 Task: Look for space in Vesoul, France from 12th August, 2023 to 16th August, 2023 for 8 adults in price range Rs.10000 to Rs.16000. Place can be private room with 8 bedrooms having 8 beds and 8 bathrooms. Property type can be house, flat, guest house, hotel. Amenities needed are: wifi, TV, free parkinig on premises, gym, breakfast. Booking option can be shelf check-in. Required host language is English.
Action: Mouse moved to (403, 83)
Screenshot: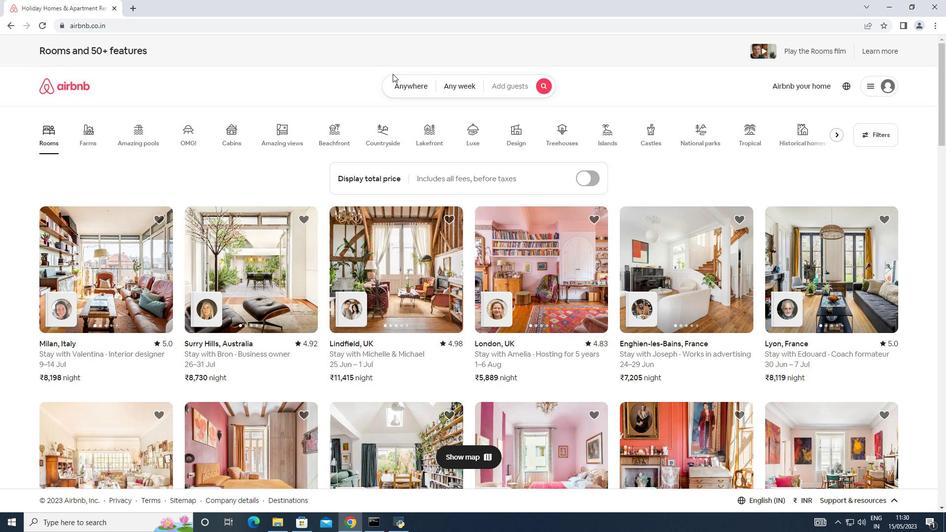 
Action: Mouse pressed left at (403, 83)
Screenshot: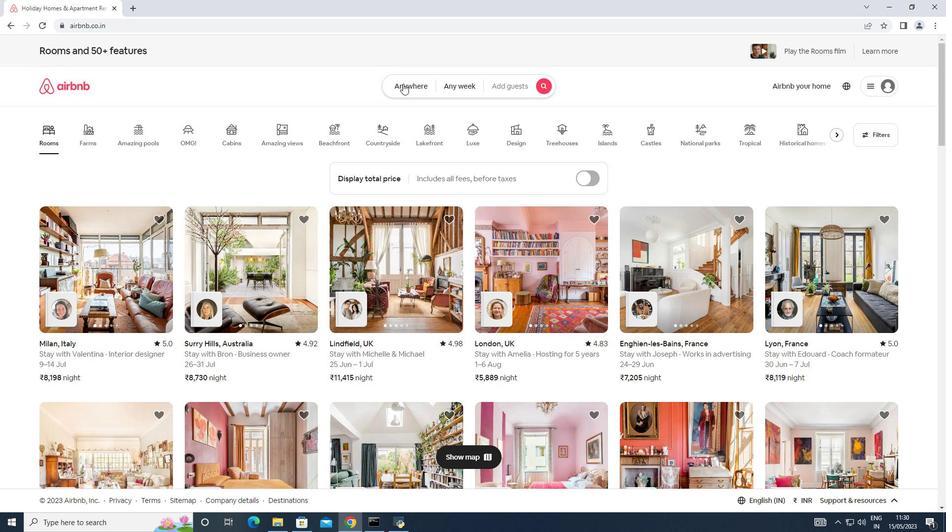 
Action: Mouse moved to (279, 126)
Screenshot: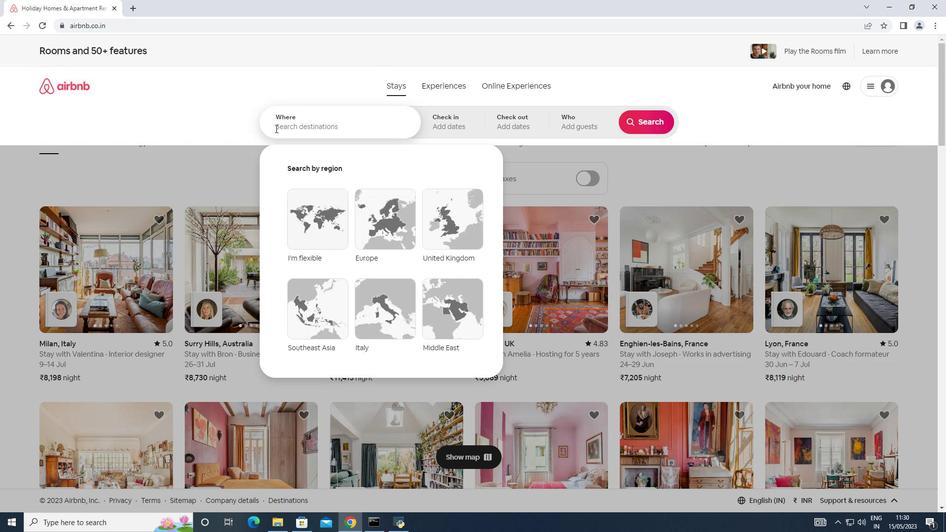 
Action: Mouse pressed left at (279, 126)
Screenshot: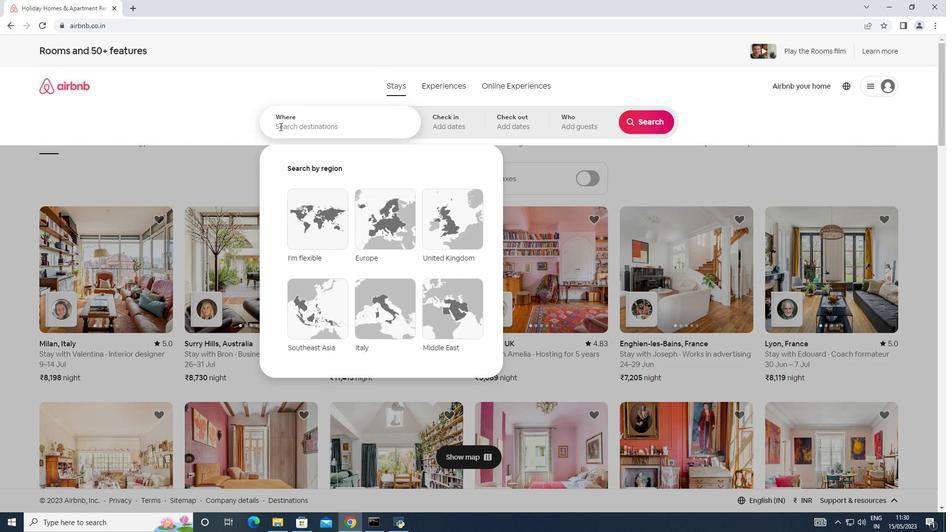 
Action: Mouse moved to (280, 126)
Screenshot: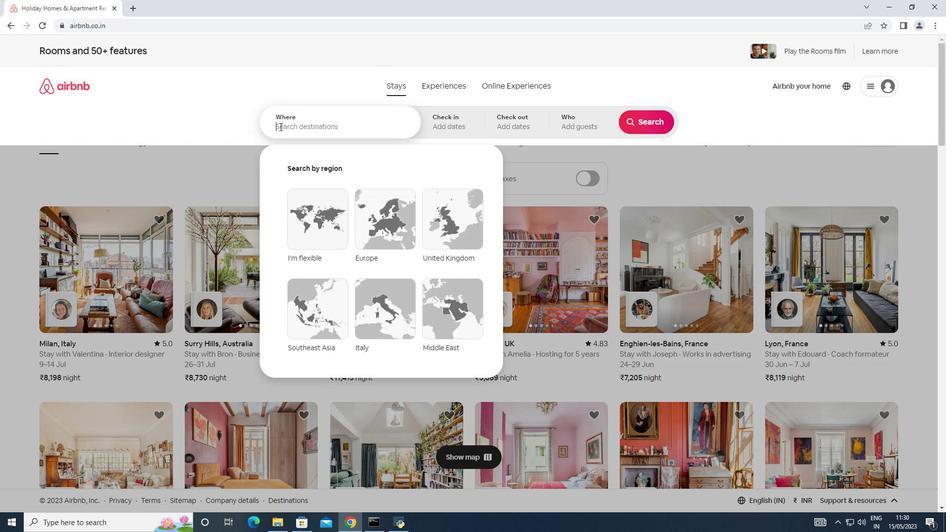
Action: Key pressed <Key.shift>Vesoul,<Key.shift>France
Screenshot: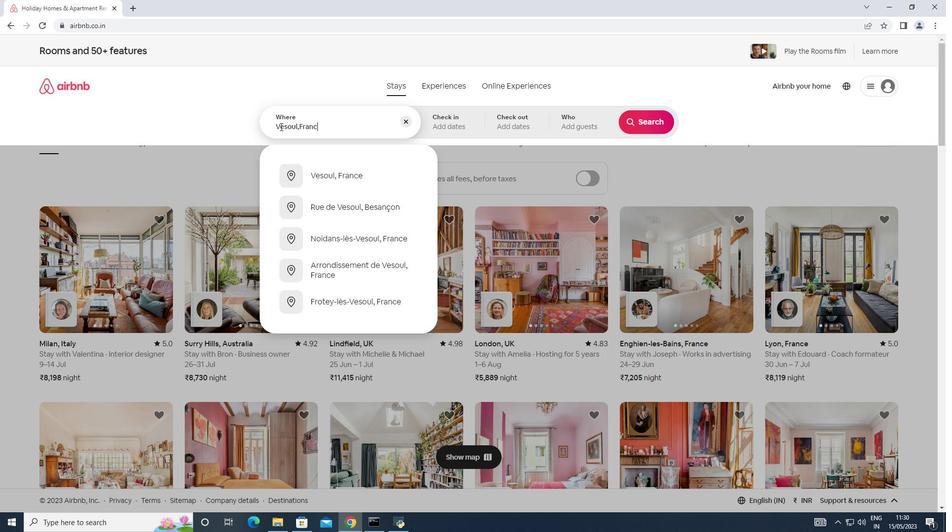 
Action: Mouse moved to (442, 117)
Screenshot: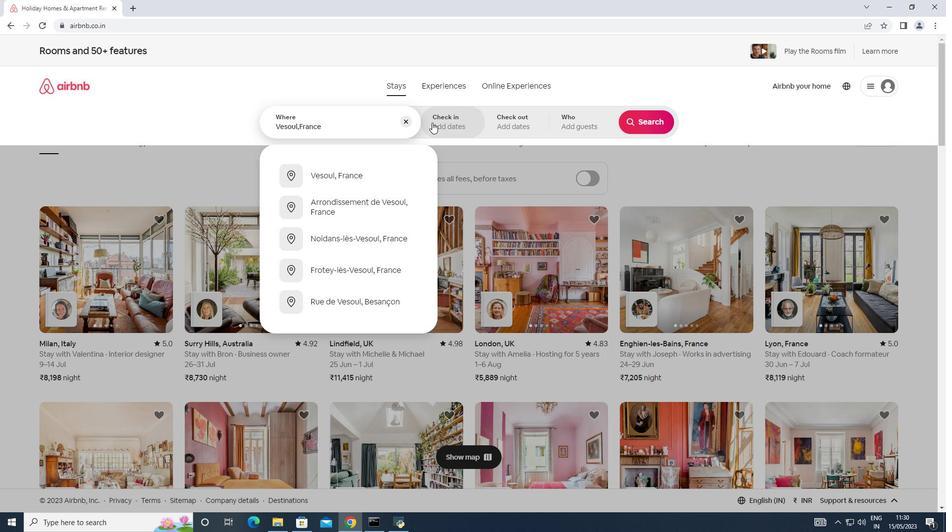 
Action: Mouse pressed left at (442, 117)
Screenshot: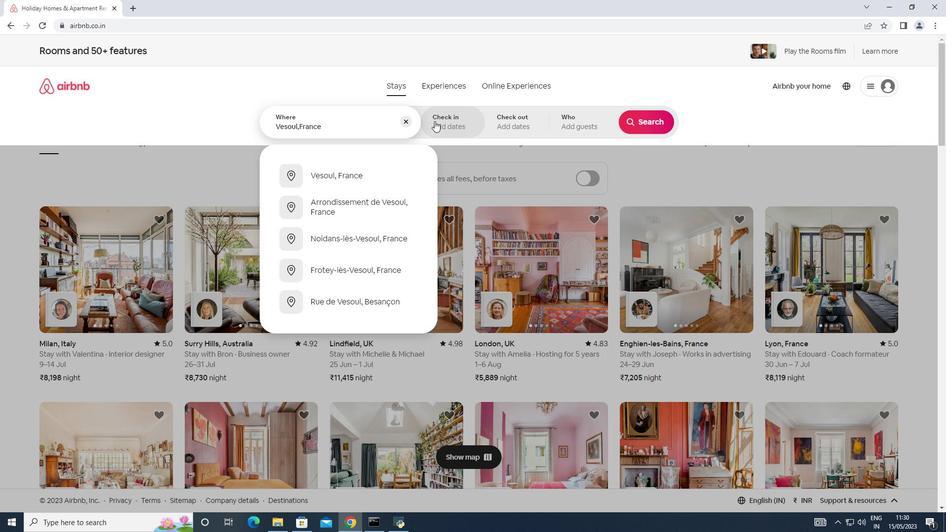 
Action: Mouse moved to (637, 199)
Screenshot: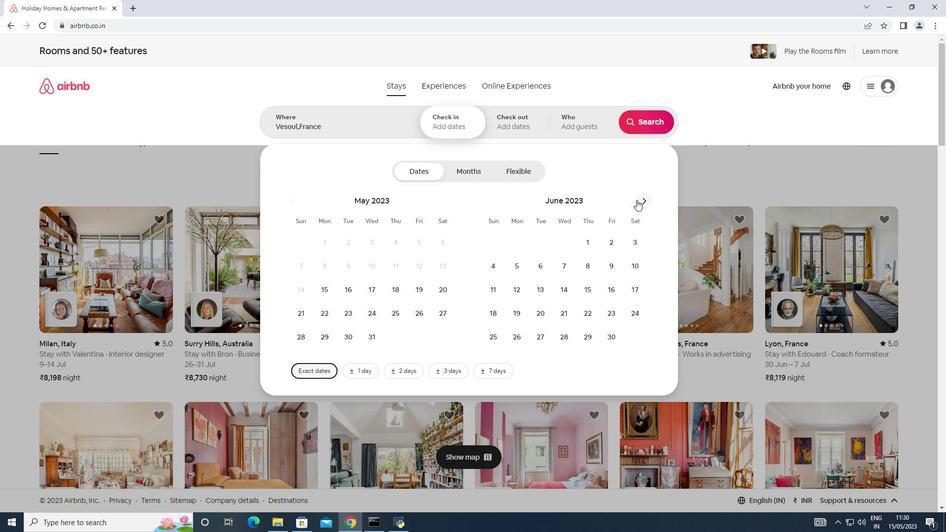 
Action: Mouse pressed left at (637, 199)
Screenshot: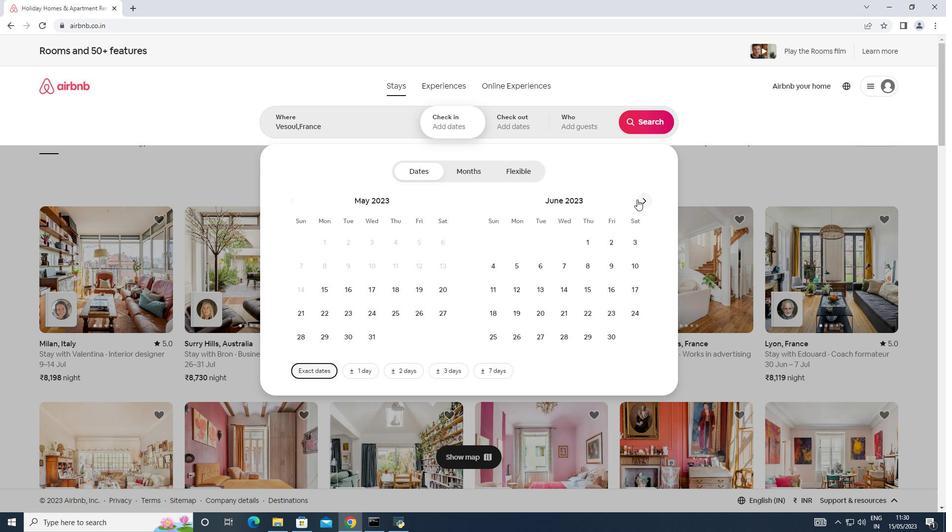 
Action: Mouse pressed left at (637, 199)
Screenshot: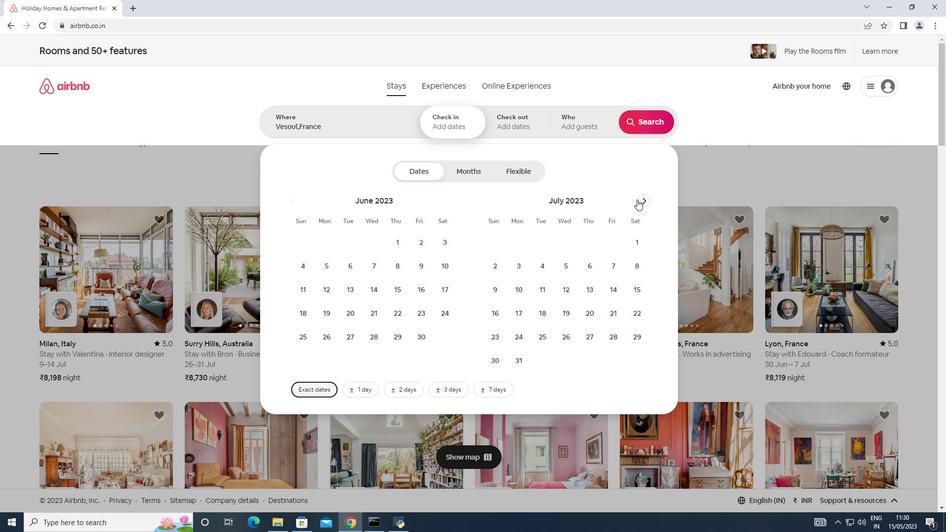 
Action: Mouse moved to (626, 261)
Screenshot: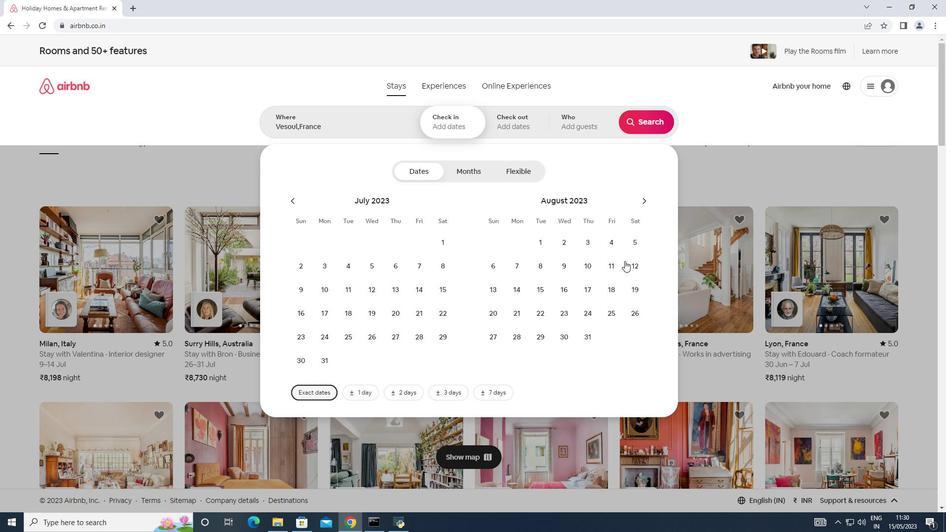 
Action: Mouse pressed left at (626, 261)
Screenshot: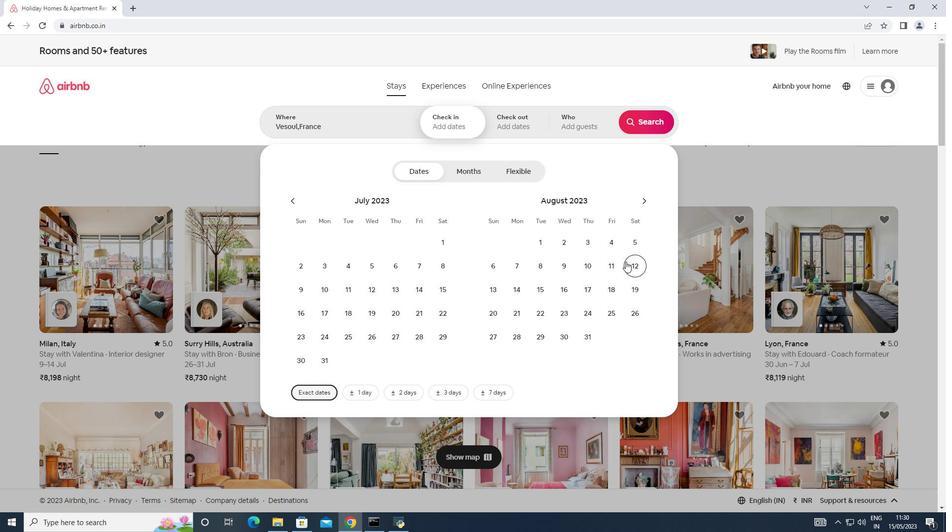 
Action: Mouse moved to (573, 285)
Screenshot: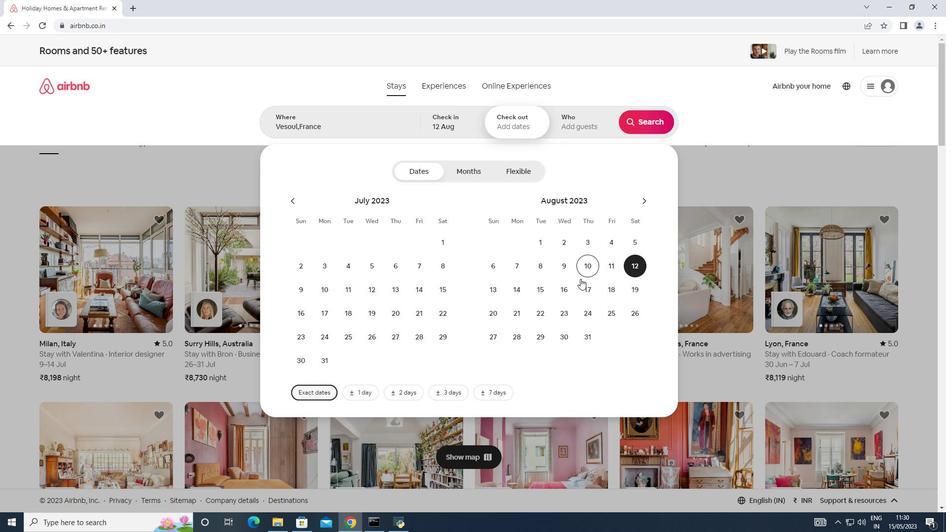 
Action: Mouse pressed left at (573, 285)
Screenshot: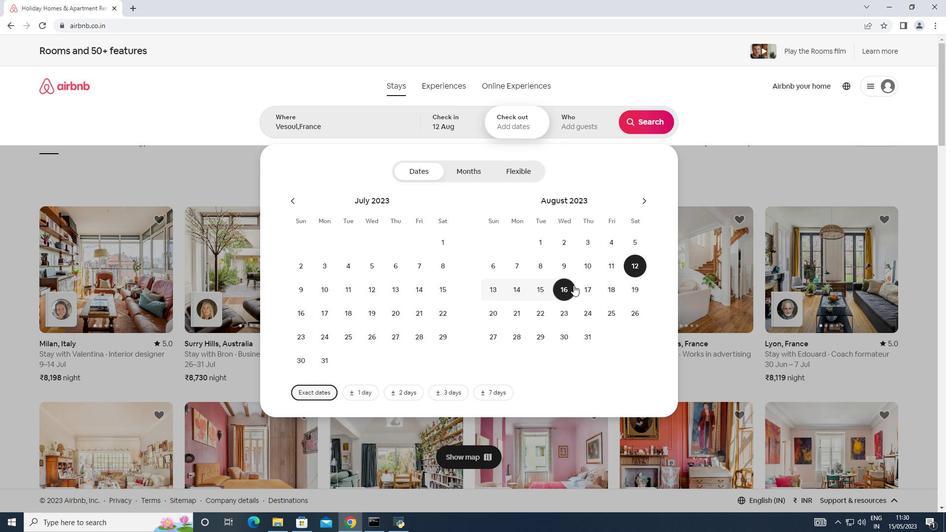 
Action: Mouse moved to (585, 128)
Screenshot: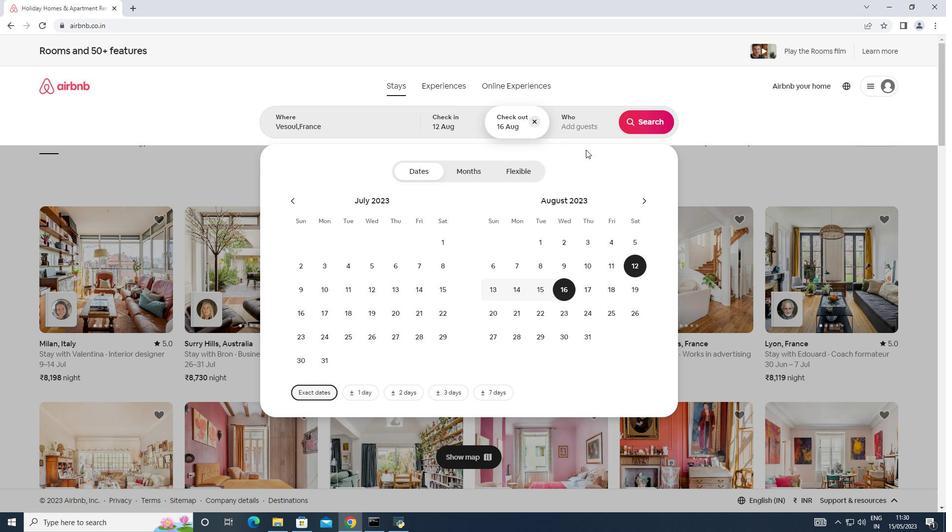 
Action: Mouse pressed left at (585, 128)
Screenshot: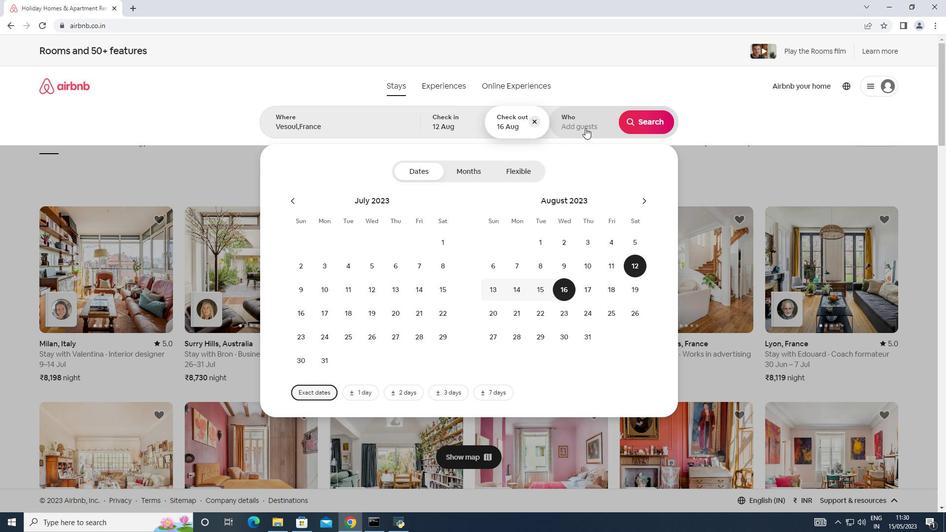 
Action: Mouse moved to (646, 173)
Screenshot: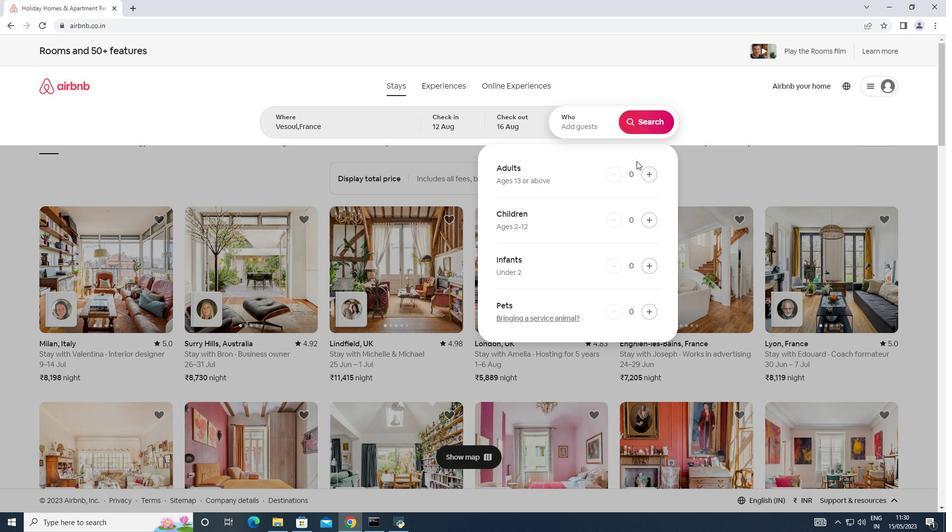 
Action: Mouse pressed left at (646, 173)
Screenshot: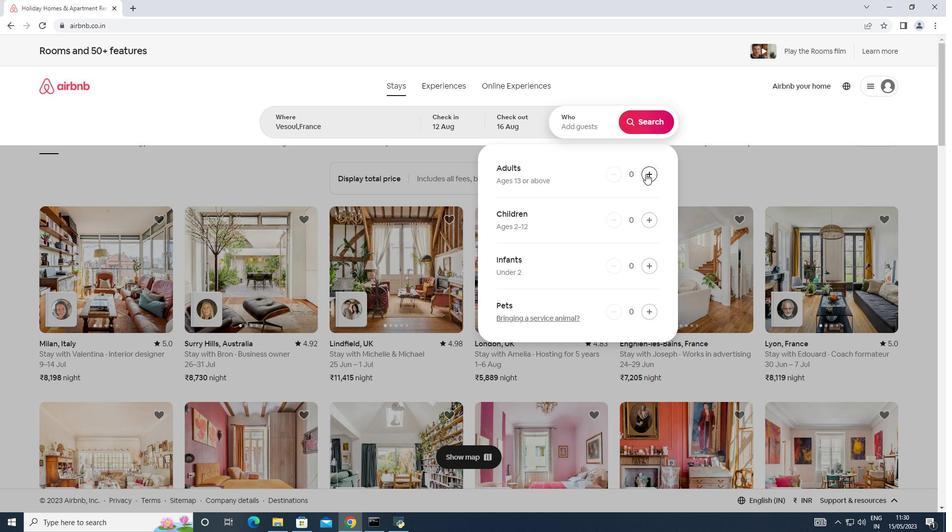 
Action: Mouse pressed left at (646, 173)
Screenshot: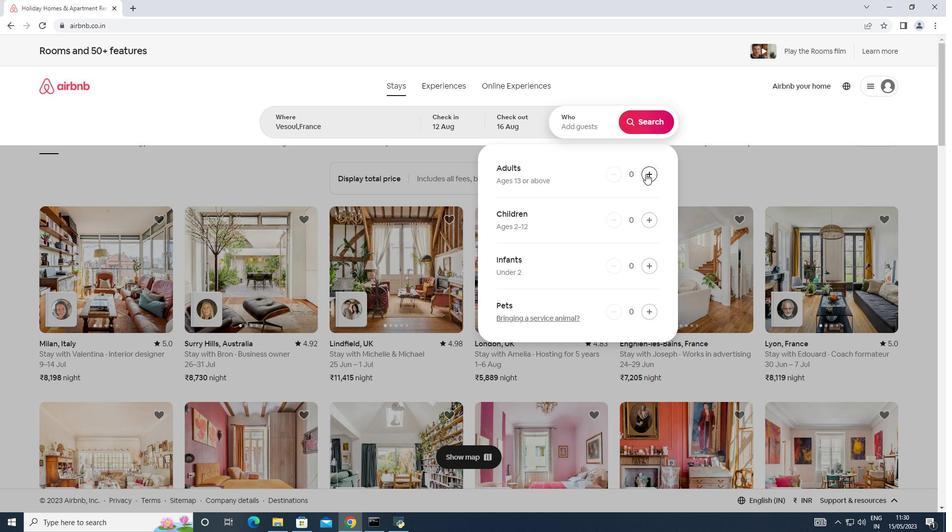 
Action: Mouse pressed left at (646, 173)
Screenshot: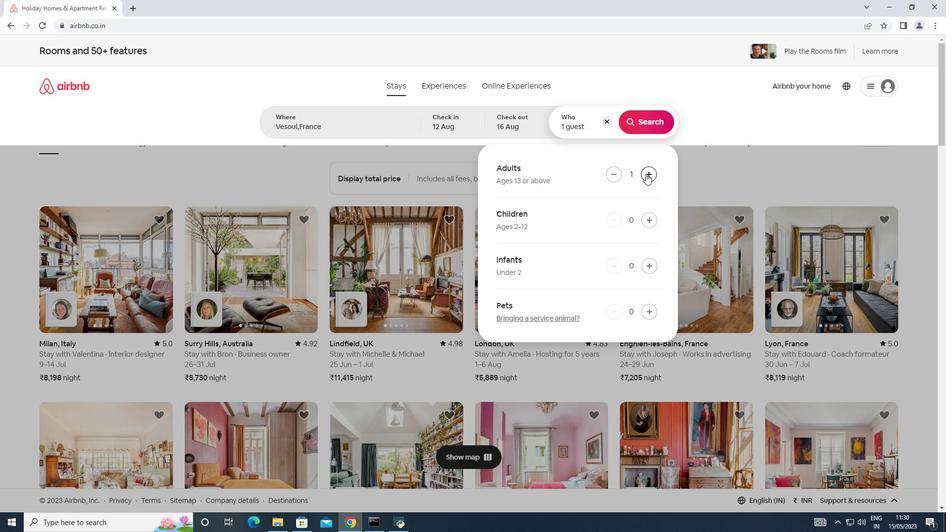 
Action: Mouse pressed left at (646, 173)
Screenshot: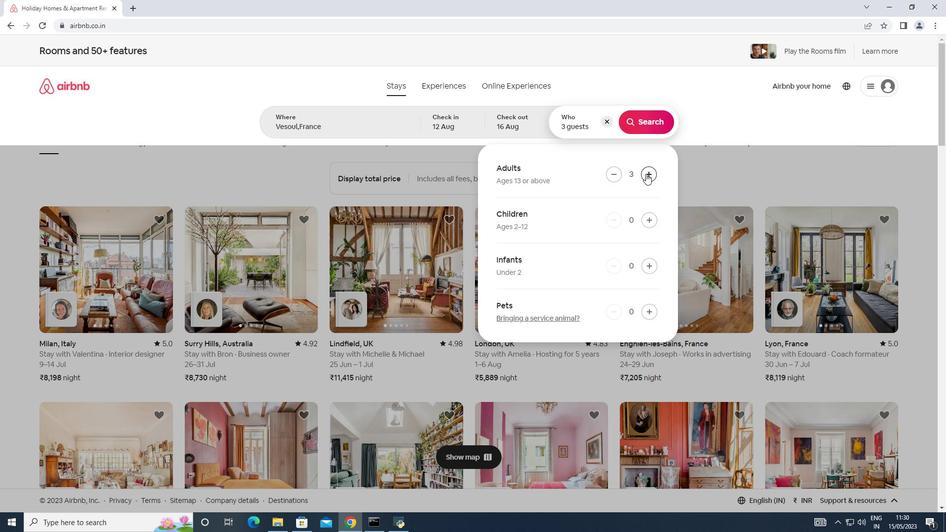 
Action: Mouse pressed left at (646, 173)
Screenshot: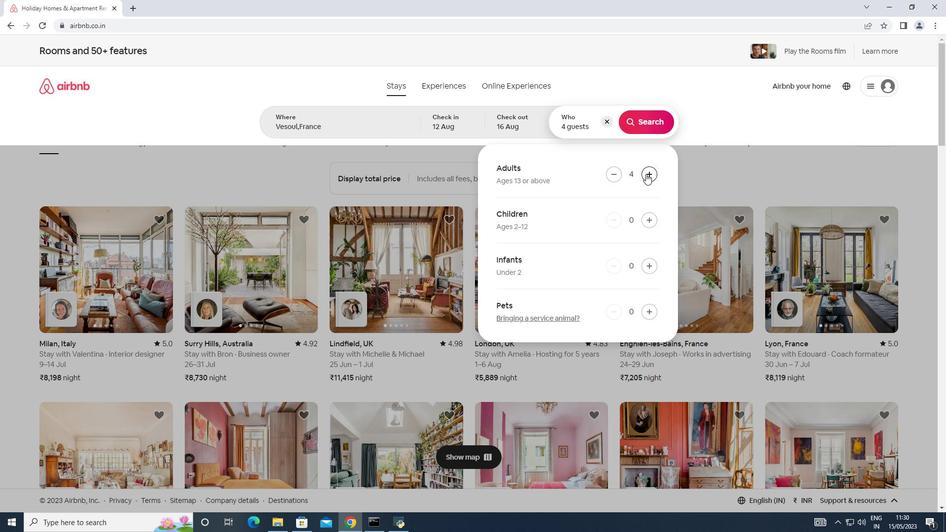 
Action: Mouse pressed left at (646, 173)
Screenshot: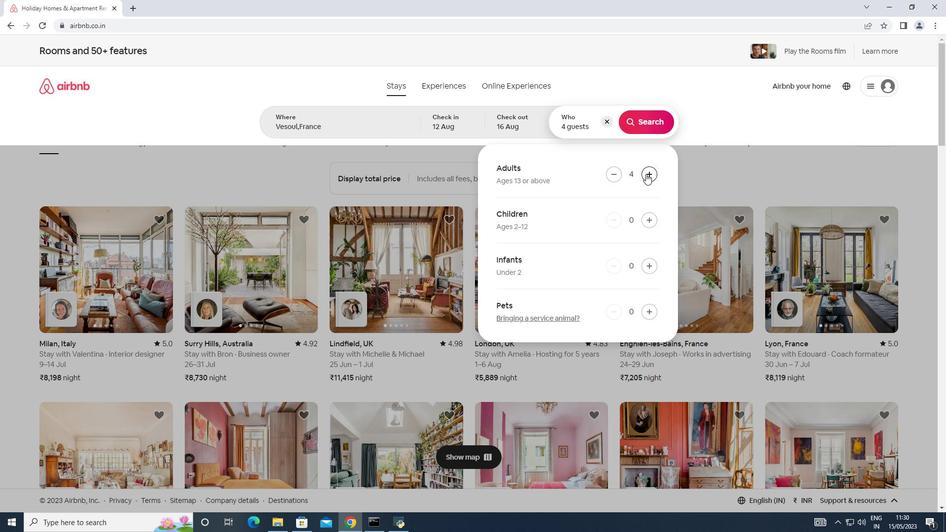 
Action: Mouse pressed left at (646, 173)
Screenshot: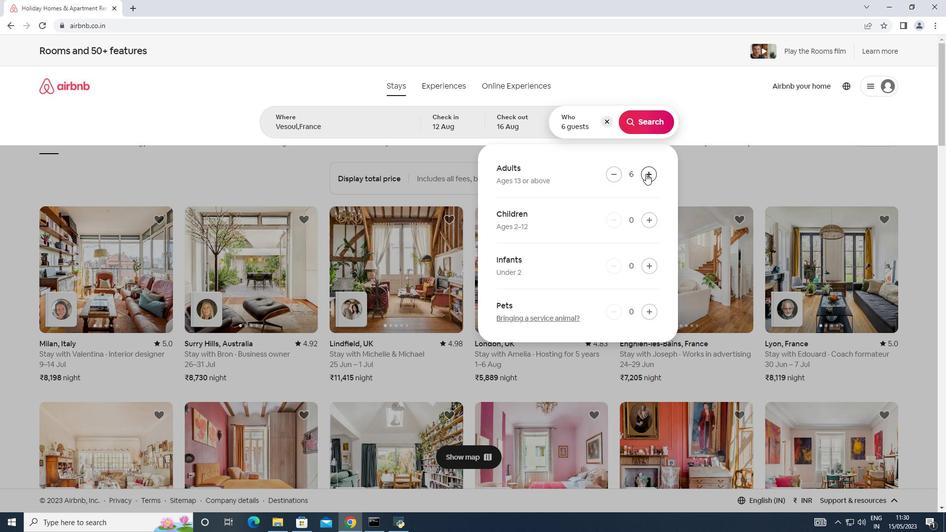 
Action: Mouse pressed left at (646, 173)
Screenshot: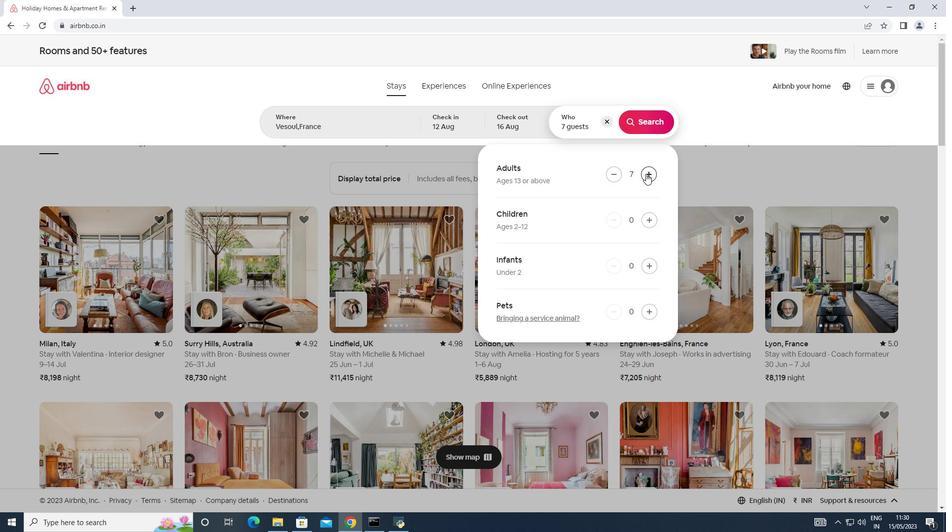 
Action: Mouse moved to (641, 124)
Screenshot: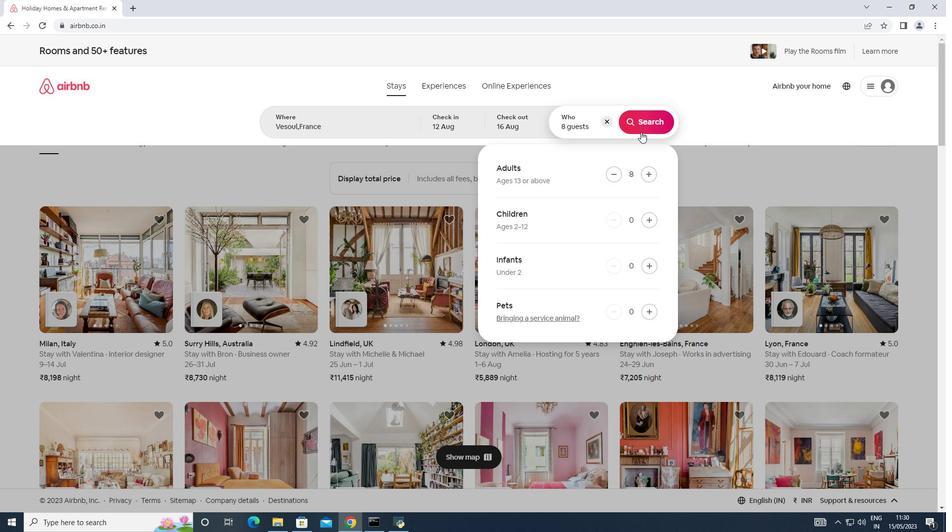 
Action: Mouse pressed left at (641, 124)
Screenshot: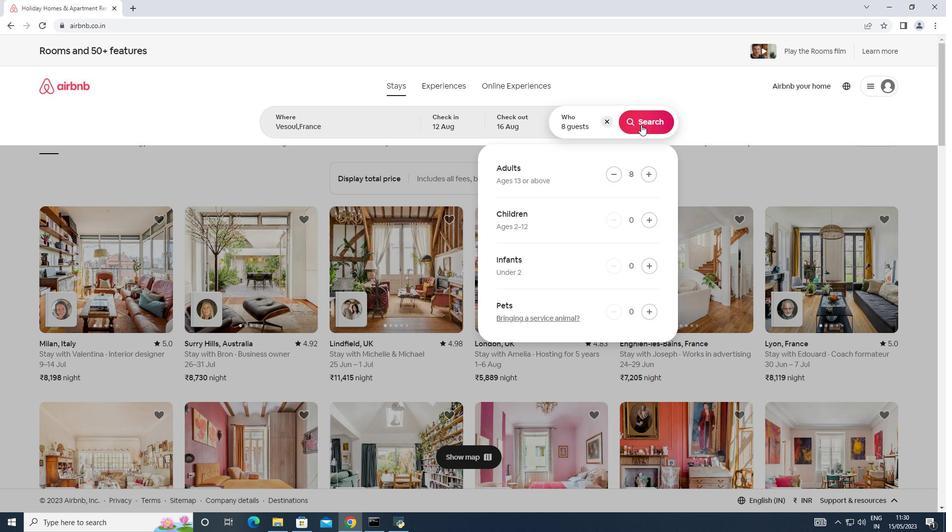 
Action: Mouse moved to (904, 101)
Screenshot: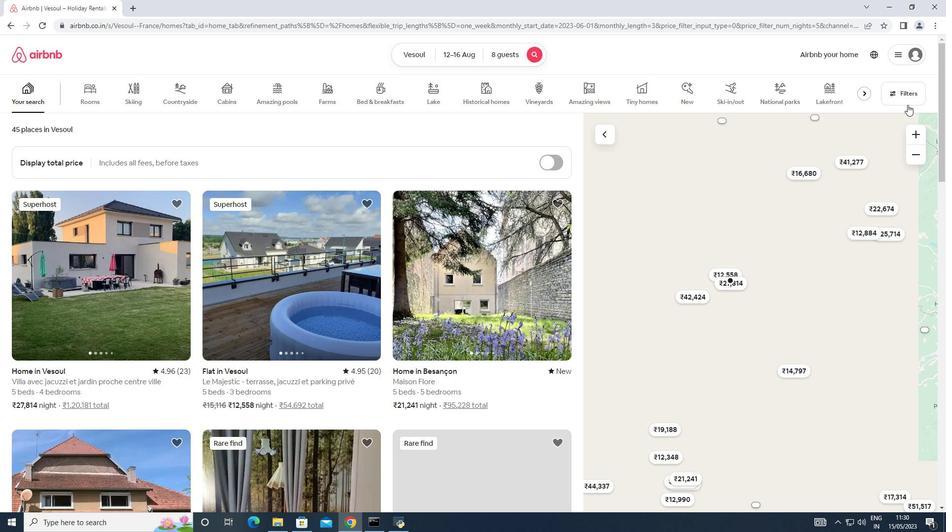 
Action: Mouse pressed left at (904, 101)
Screenshot: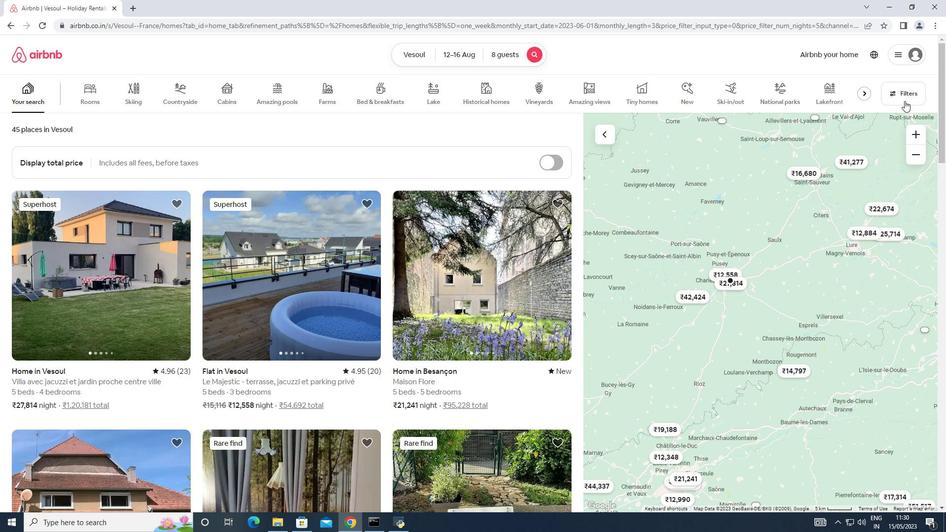 
Action: Mouse moved to (345, 337)
Screenshot: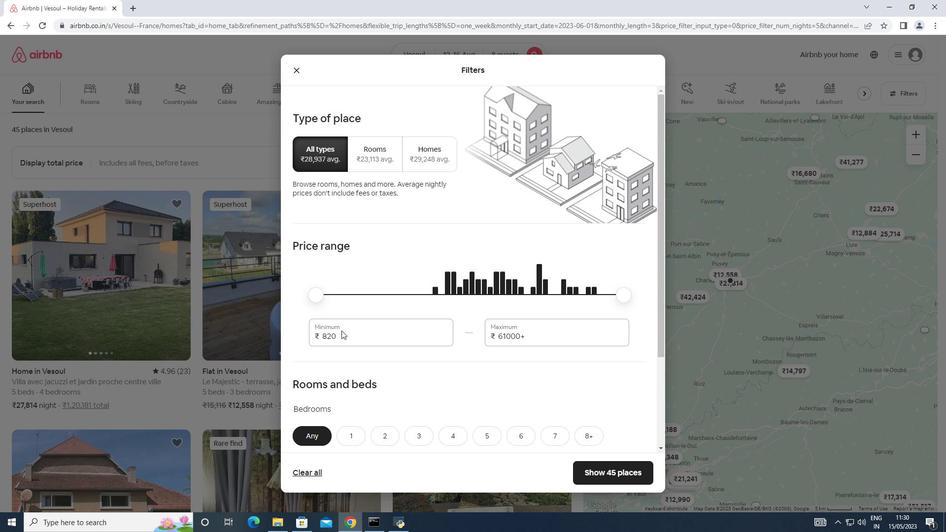 
Action: Mouse pressed left at (345, 337)
Screenshot: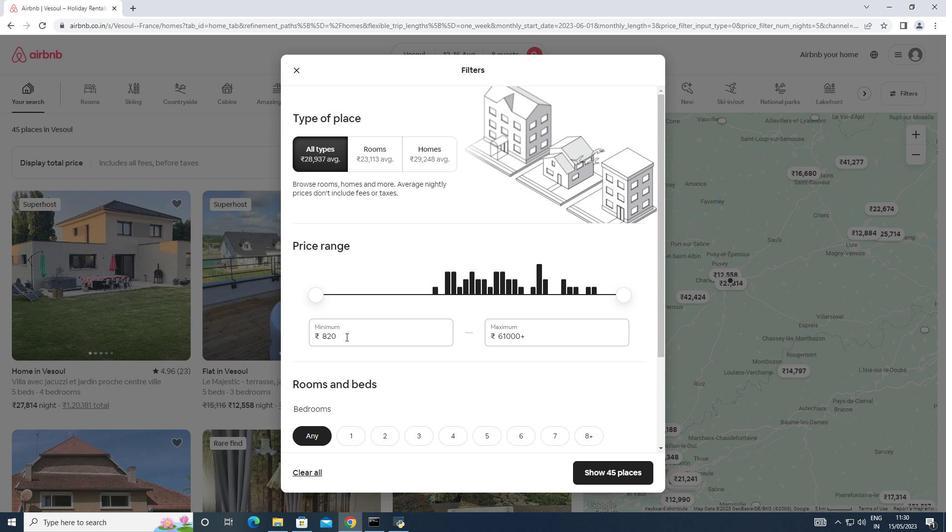
Action: Mouse moved to (299, 328)
Screenshot: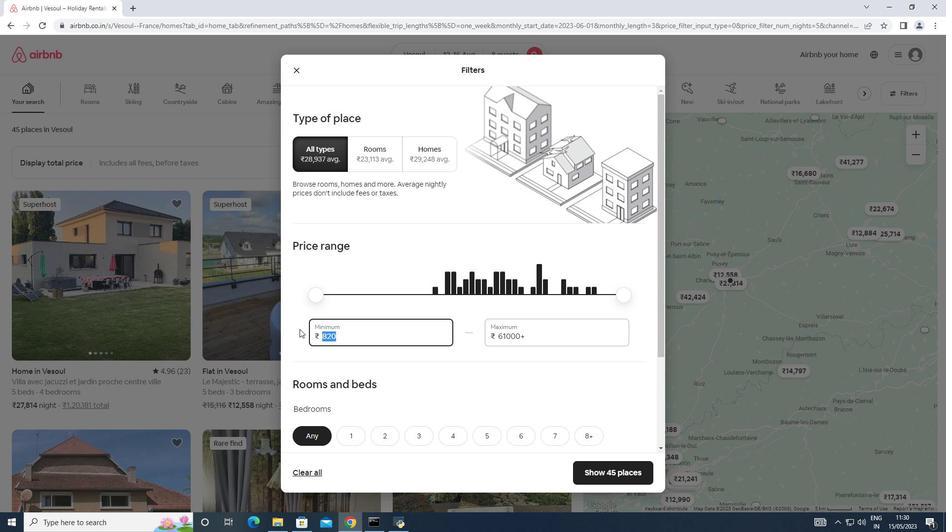 
Action: Key pressed 10000
Screenshot: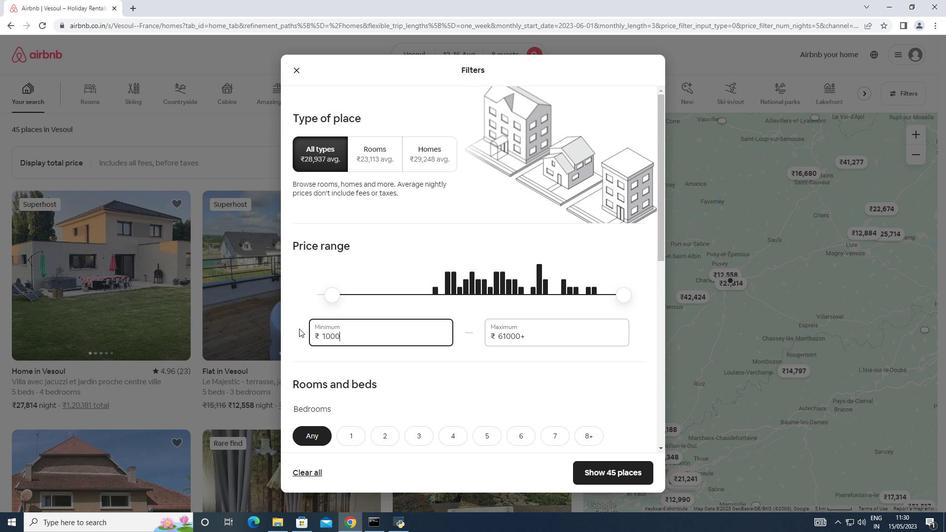 
Action: Mouse moved to (531, 338)
Screenshot: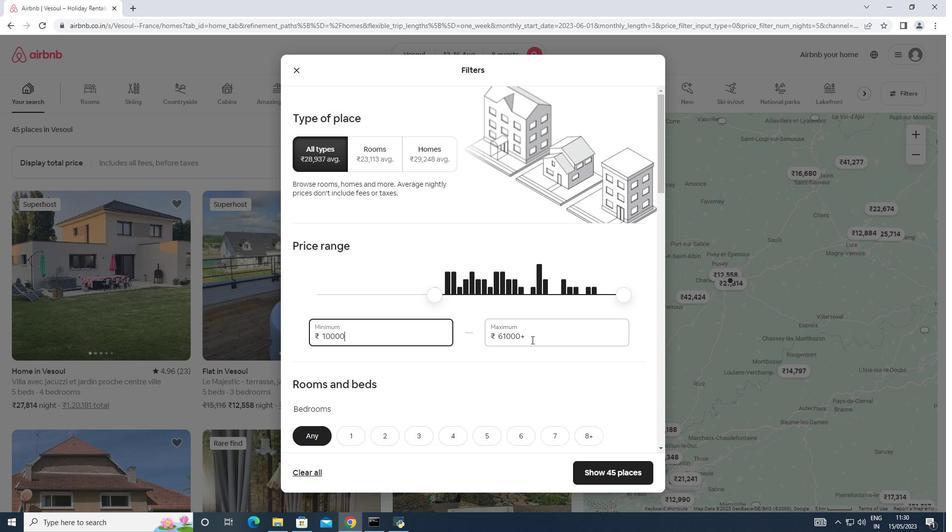 
Action: Mouse pressed left at (531, 338)
Screenshot: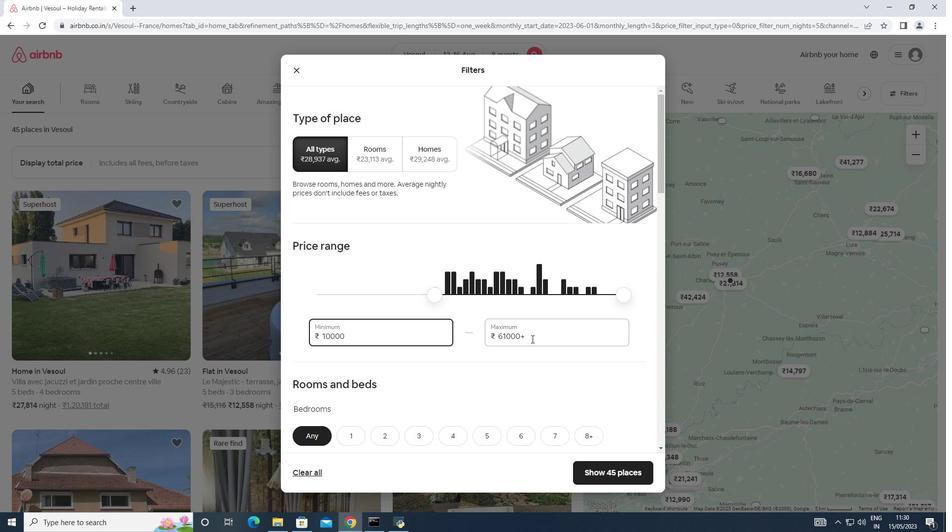 
Action: Mouse moved to (427, 353)
Screenshot: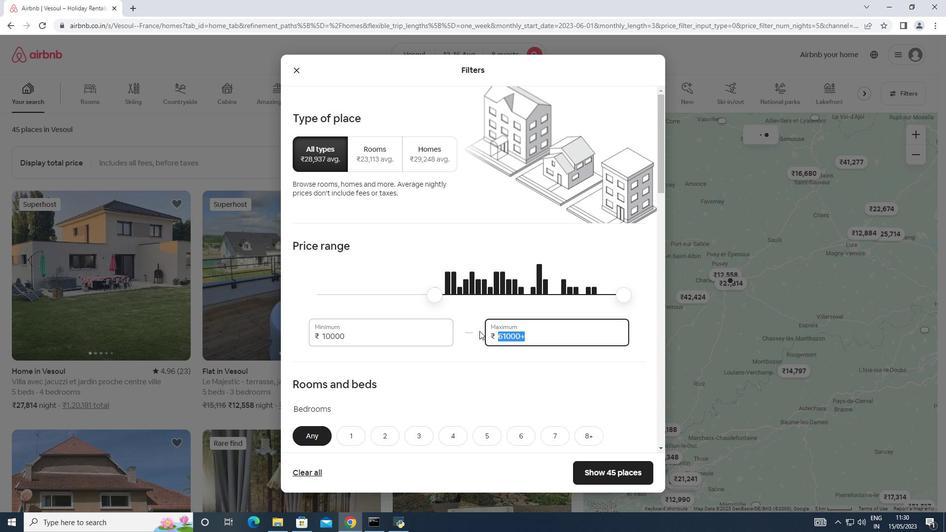 
Action: Key pressed 16000
Screenshot: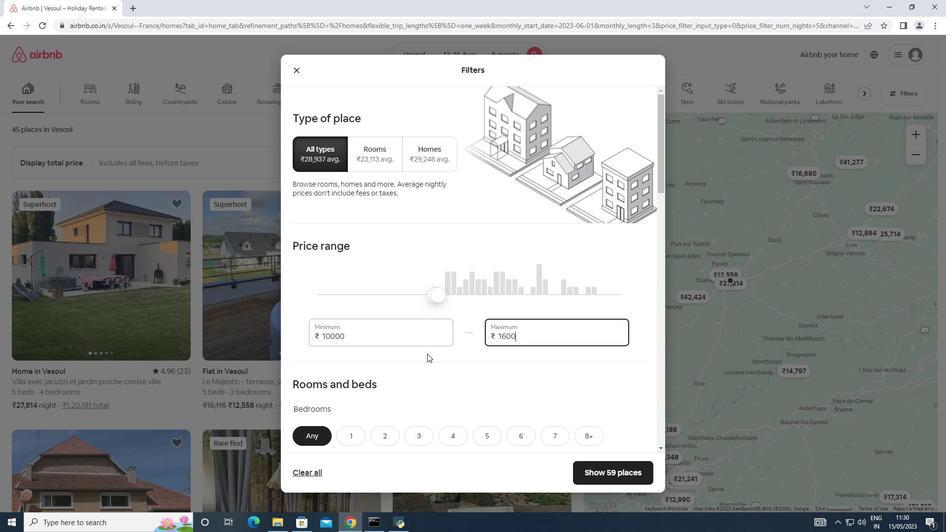 
Action: Mouse moved to (434, 343)
Screenshot: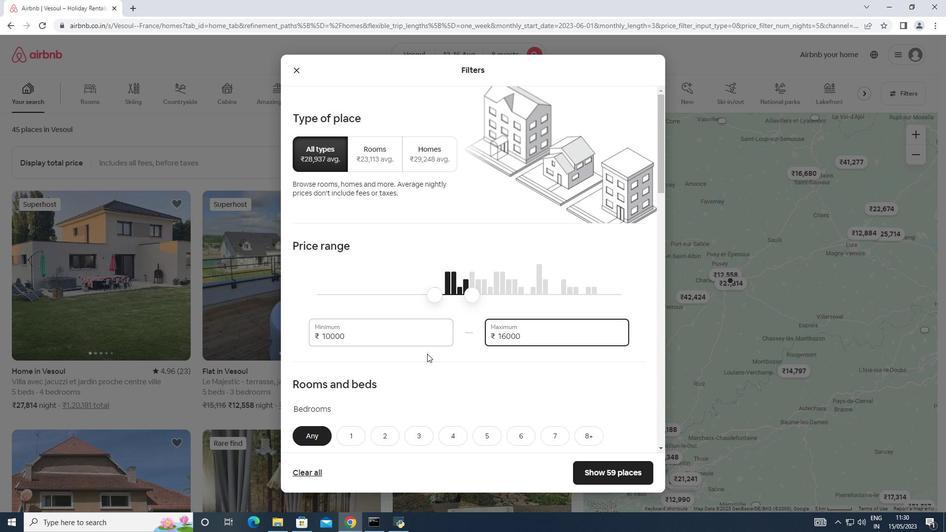 
Action: Mouse scrolled (434, 343) with delta (0, 0)
Screenshot: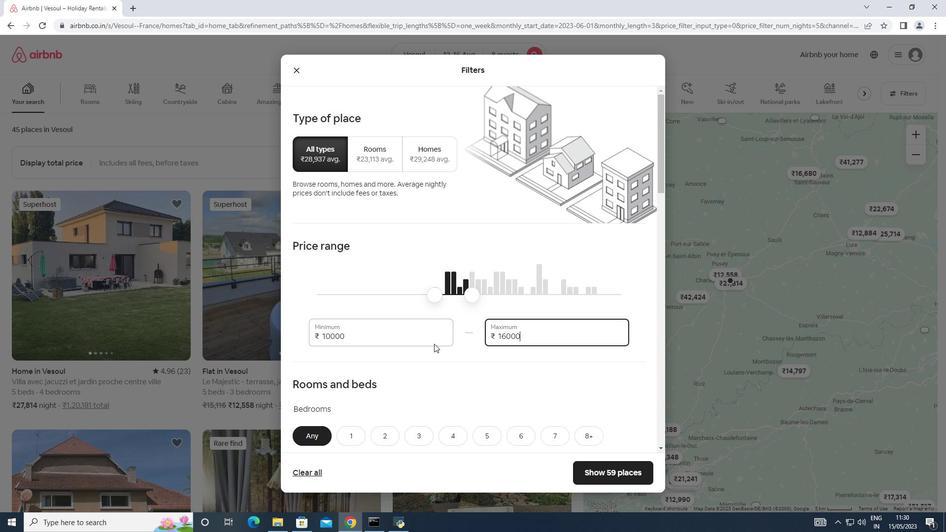 
Action: Mouse scrolled (434, 343) with delta (0, 0)
Screenshot: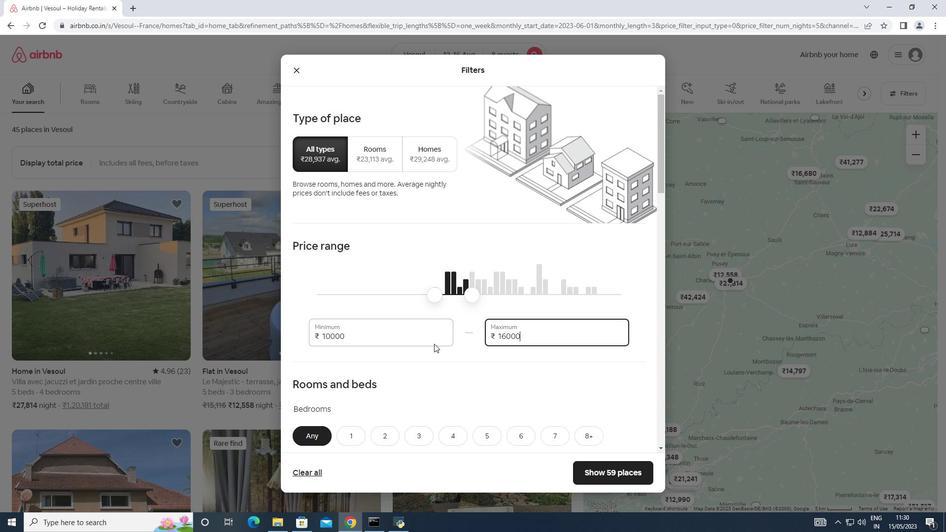 
Action: Mouse moved to (434, 342)
Screenshot: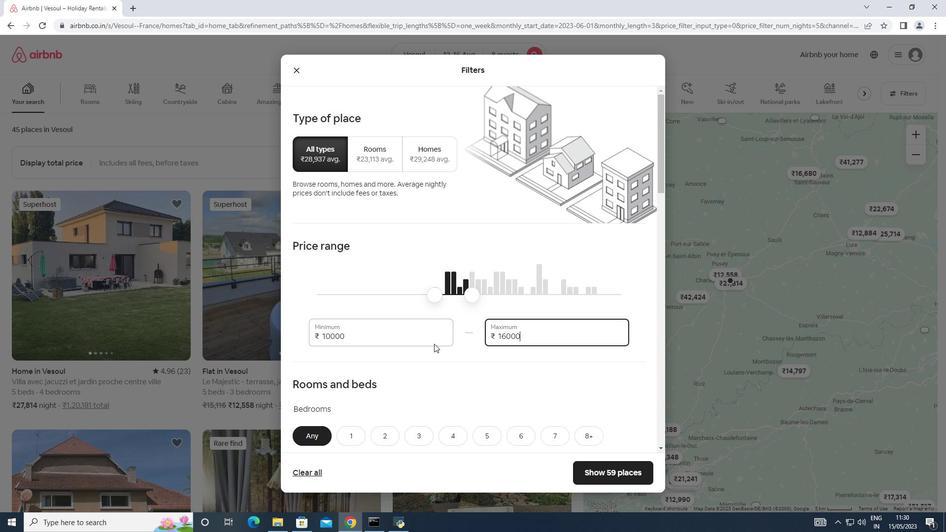 
Action: Mouse scrolled (434, 342) with delta (0, 0)
Screenshot: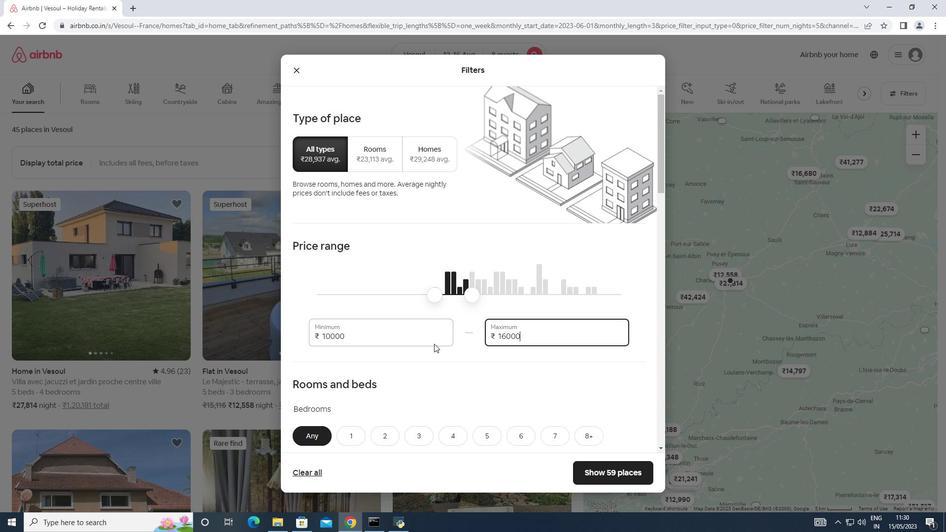 
Action: Mouse moved to (432, 336)
Screenshot: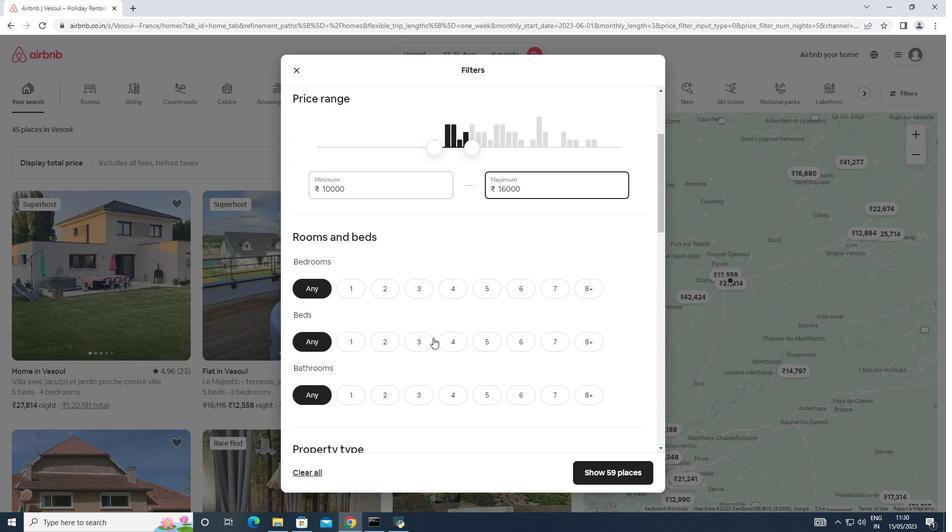 
Action: Mouse scrolled (432, 336) with delta (0, 0)
Screenshot: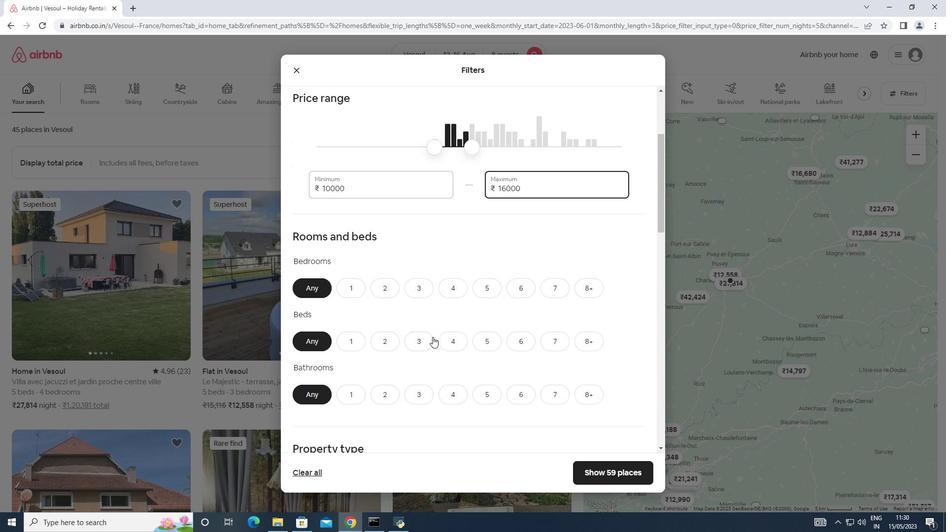
Action: Mouse moved to (593, 235)
Screenshot: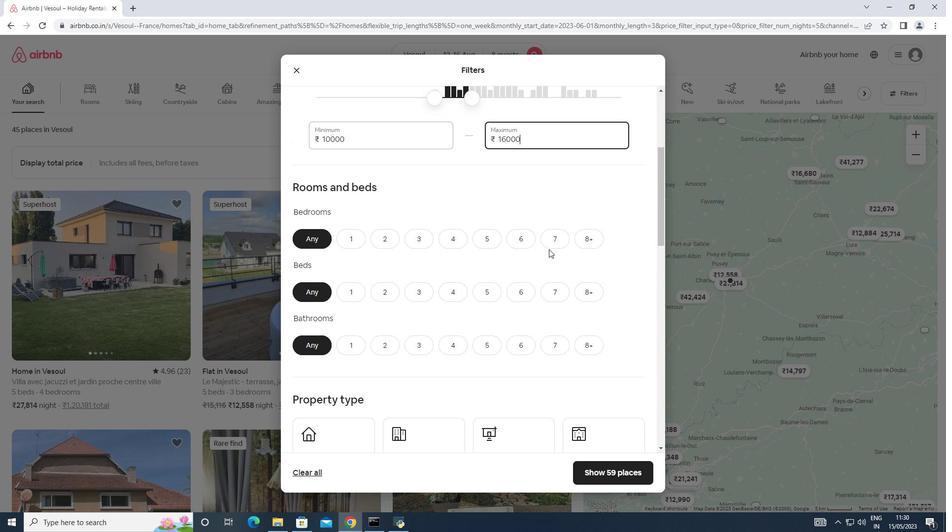 
Action: Mouse pressed left at (593, 235)
Screenshot: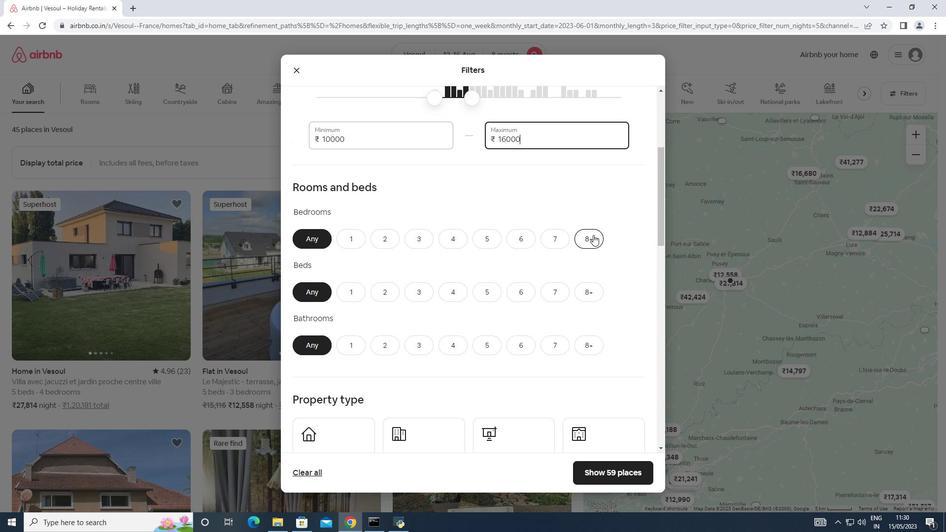 
Action: Mouse moved to (580, 285)
Screenshot: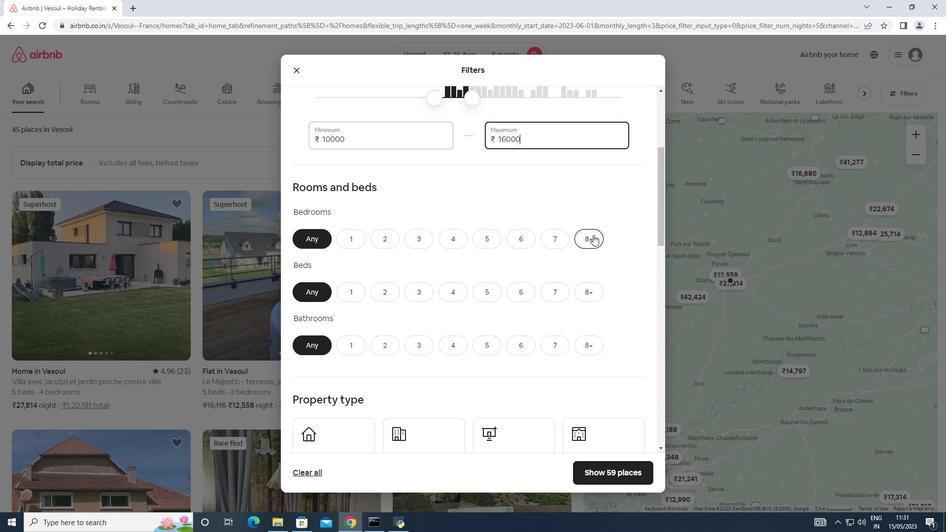 
Action: Mouse pressed left at (580, 285)
Screenshot: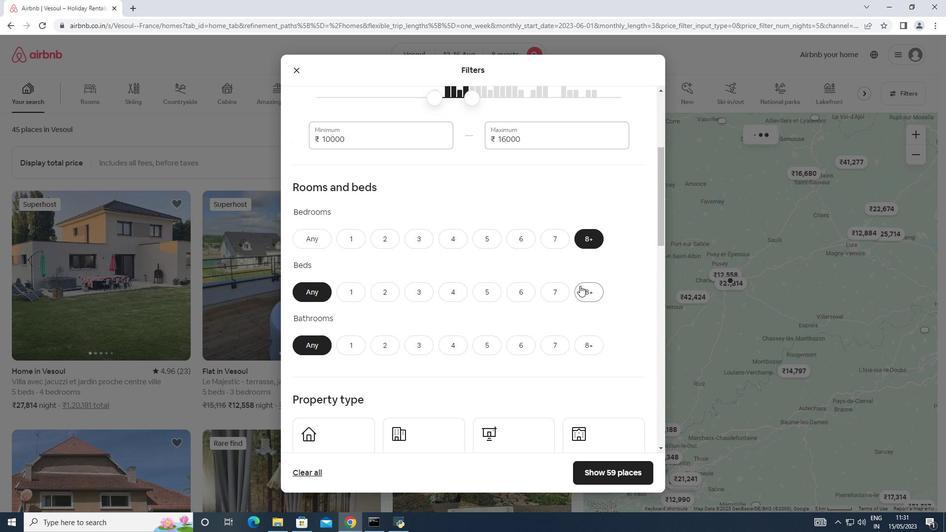 
Action: Mouse moved to (581, 346)
Screenshot: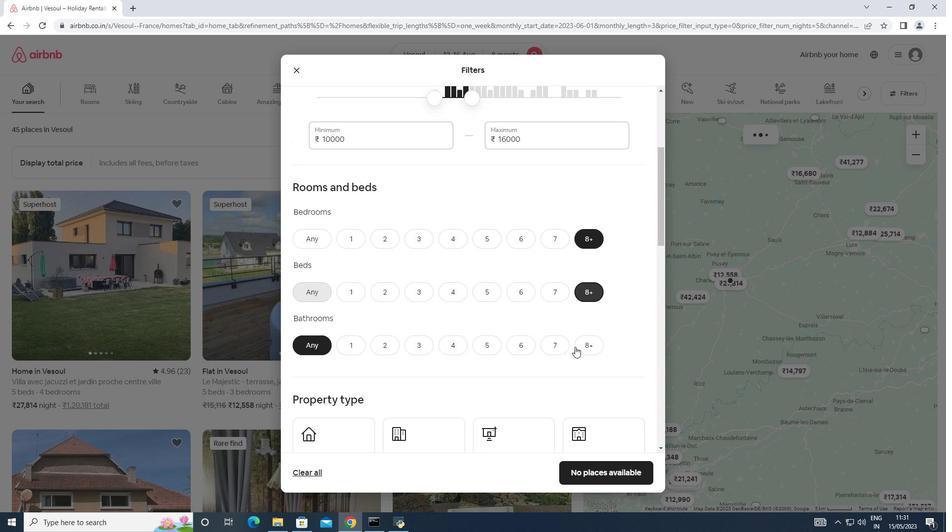 
Action: Mouse pressed left at (581, 346)
Screenshot: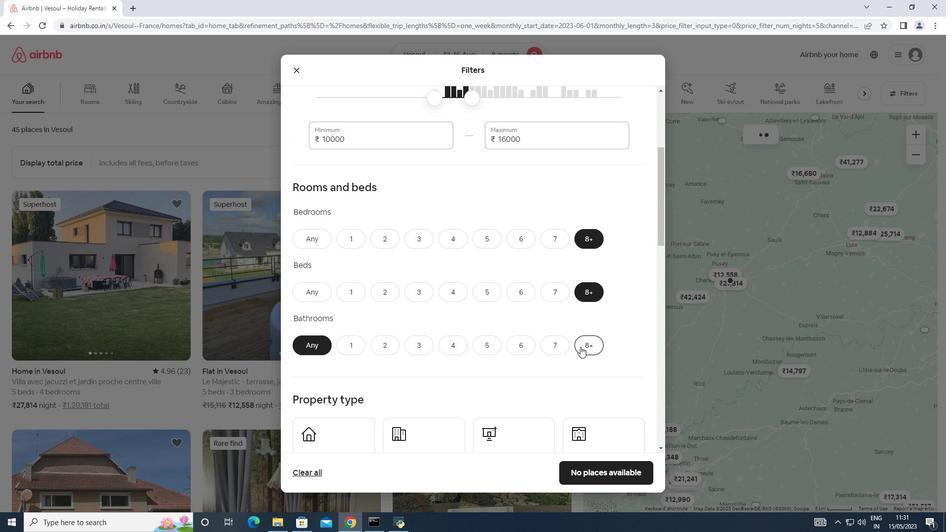 
Action: Mouse moved to (482, 316)
Screenshot: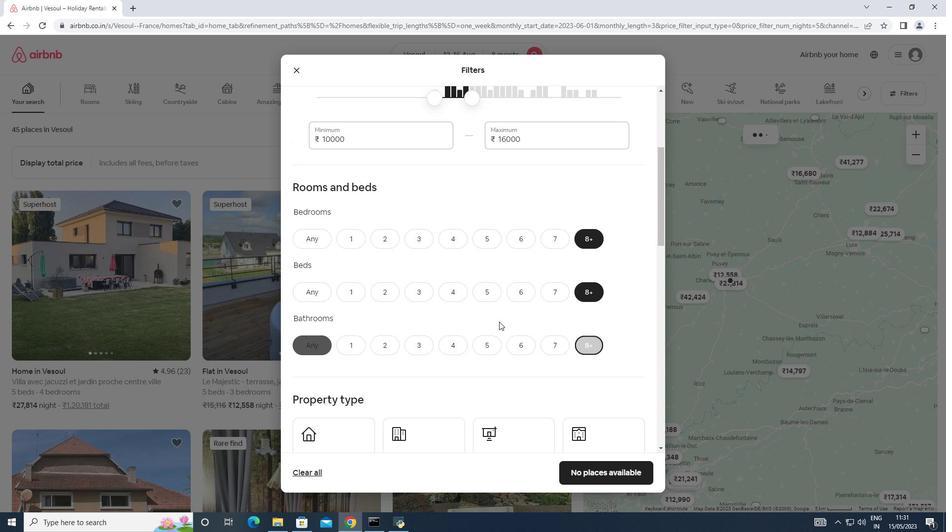 
Action: Mouse scrolled (482, 316) with delta (0, 0)
Screenshot: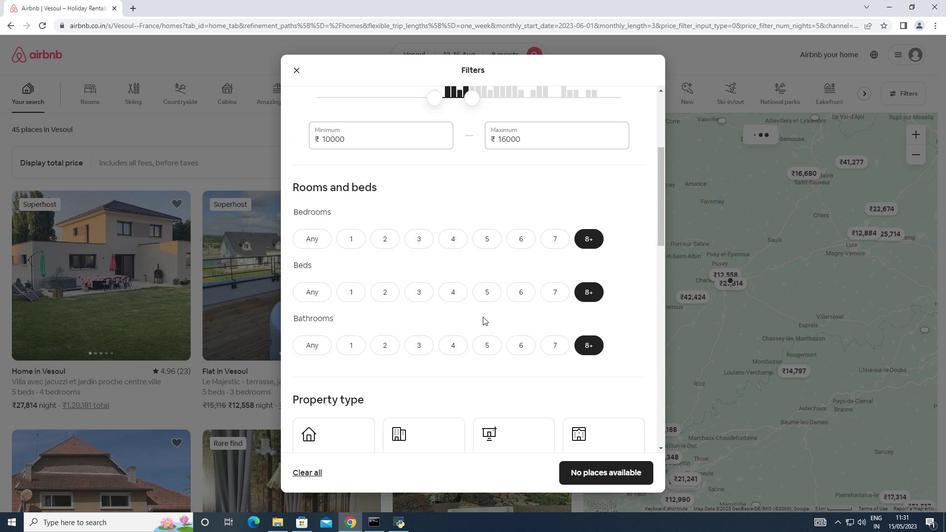 
Action: Mouse scrolled (482, 316) with delta (0, 0)
Screenshot: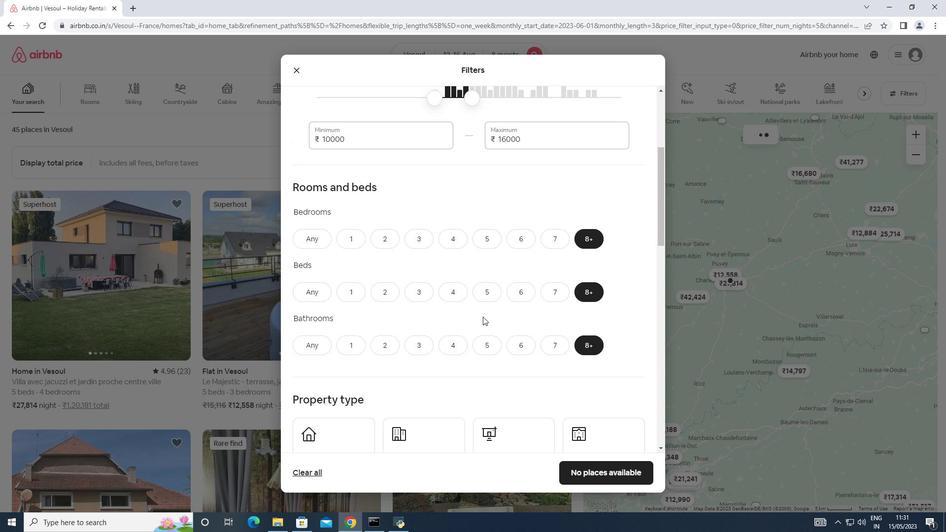 
Action: Mouse moved to (481, 311)
Screenshot: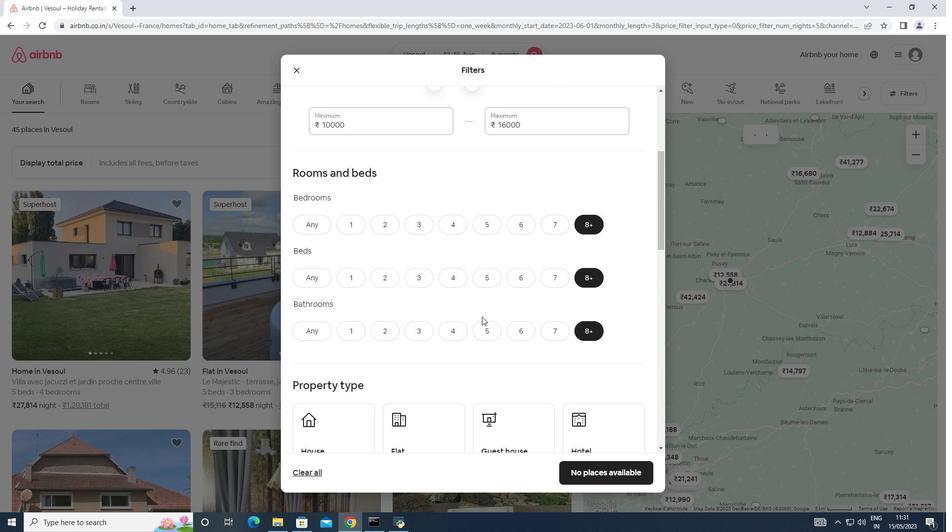 
Action: Mouse scrolled (481, 311) with delta (0, 0)
Screenshot: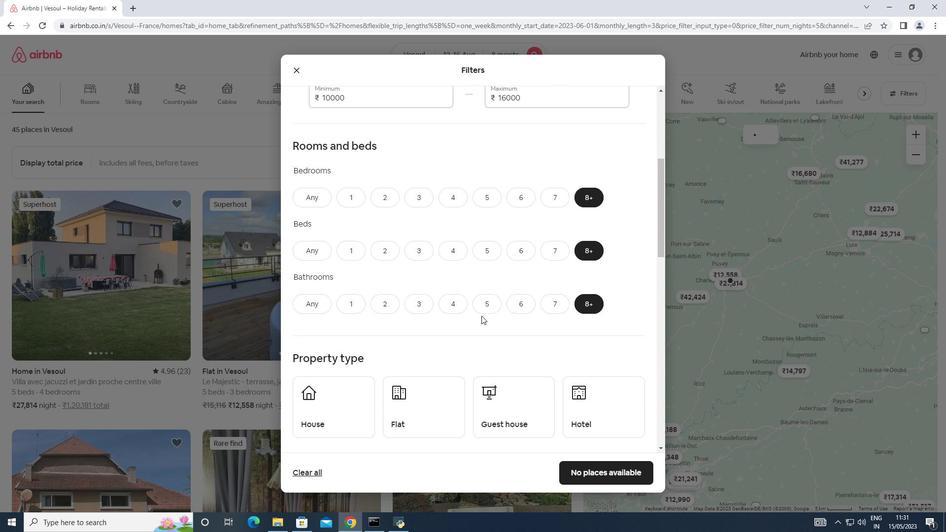 
Action: Mouse scrolled (481, 311) with delta (0, 0)
Screenshot: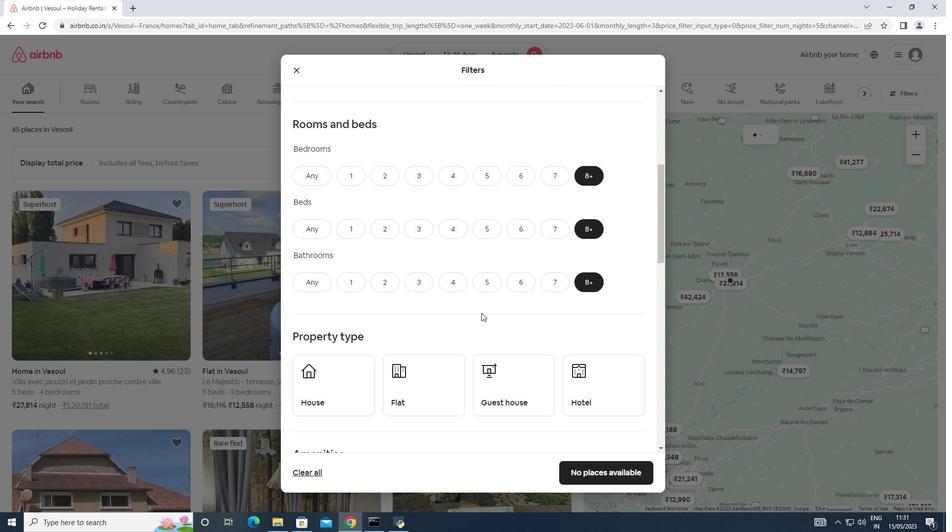 
Action: Mouse moved to (347, 265)
Screenshot: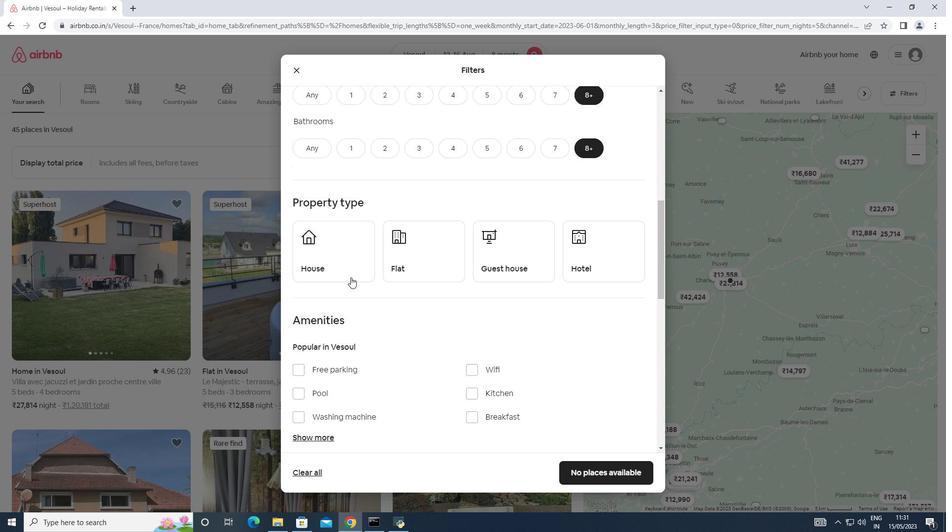 
Action: Mouse pressed left at (347, 265)
Screenshot: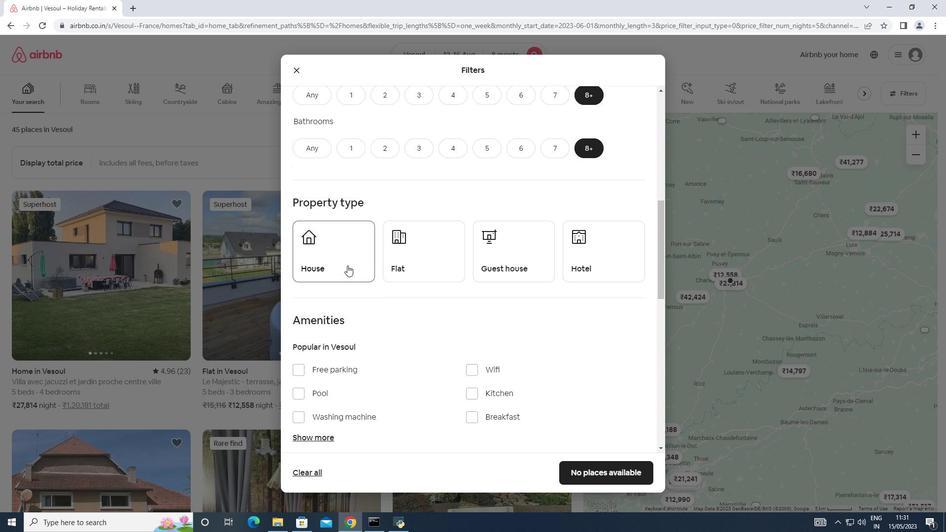 
Action: Mouse moved to (420, 265)
Screenshot: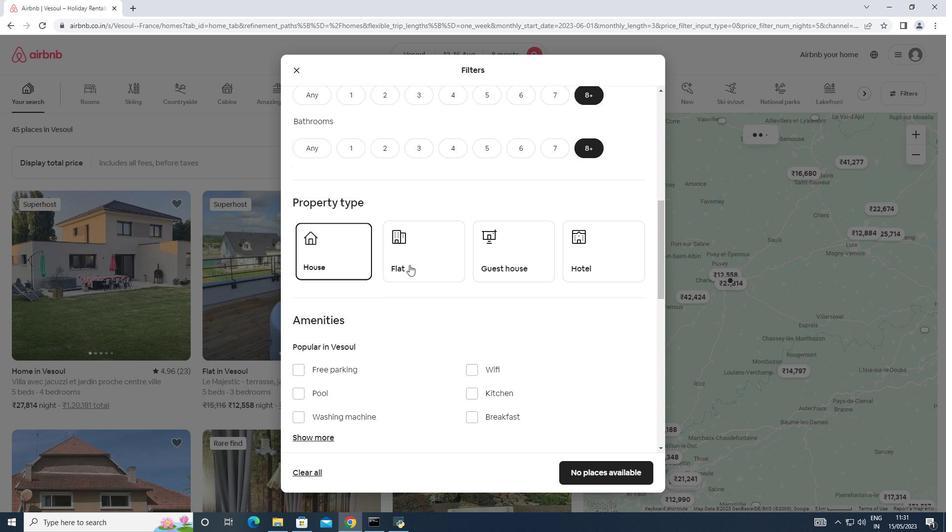
Action: Mouse pressed left at (420, 265)
Screenshot: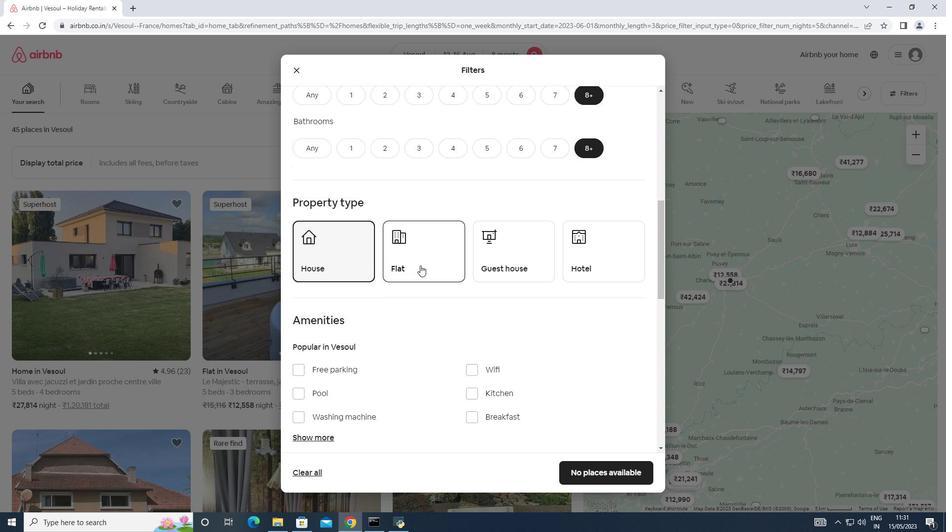 
Action: Mouse moved to (488, 266)
Screenshot: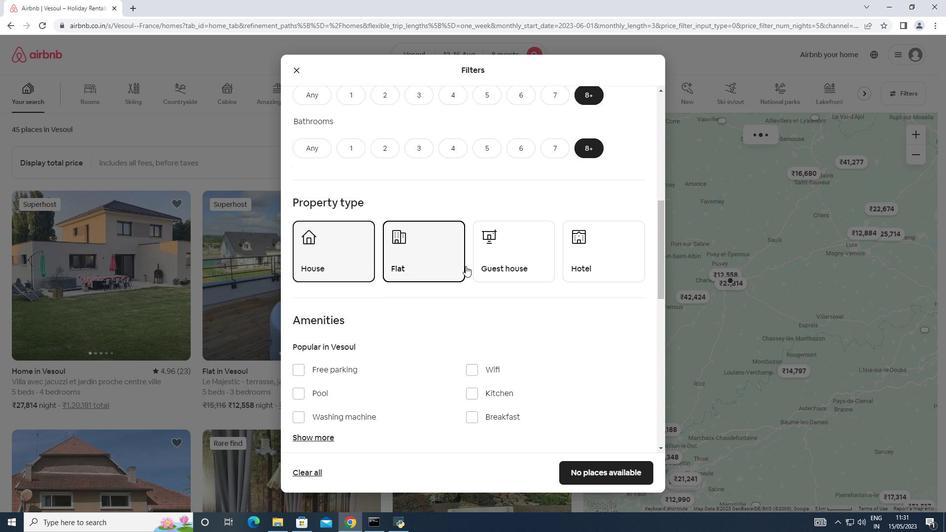 
Action: Mouse pressed left at (488, 266)
Screenshot: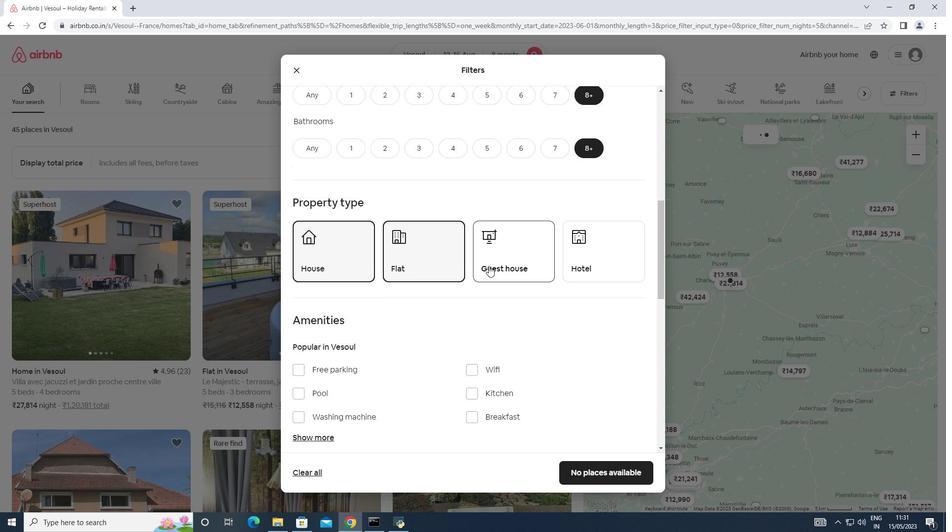 
Action: Mouse moved to (575, 263)
Screenshot: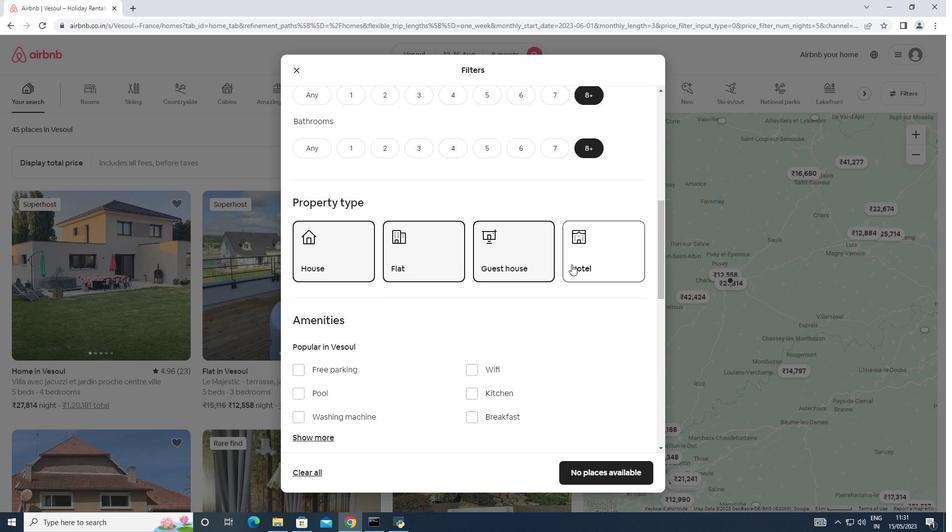
Action: Mouse pressed left at (575, 263)
Screenshot: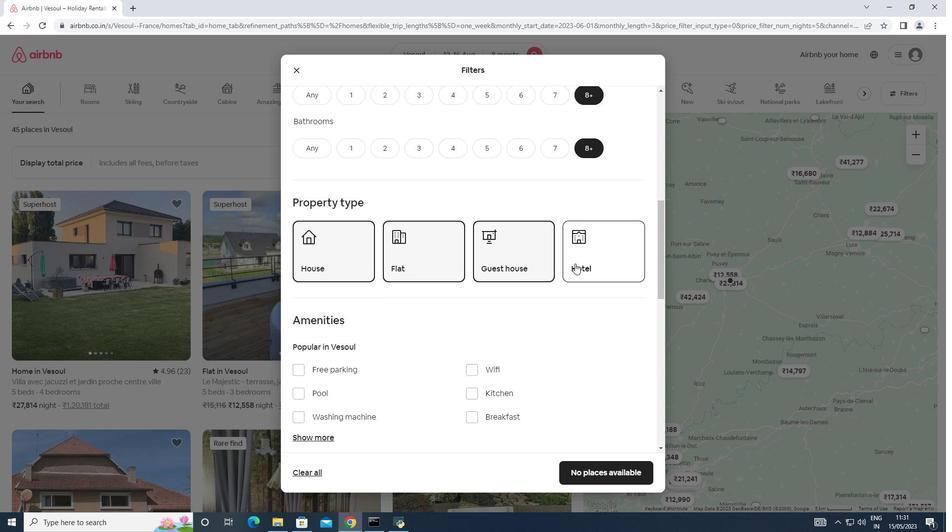 
Action: Mouse moved to (467, 275)
Screenshot: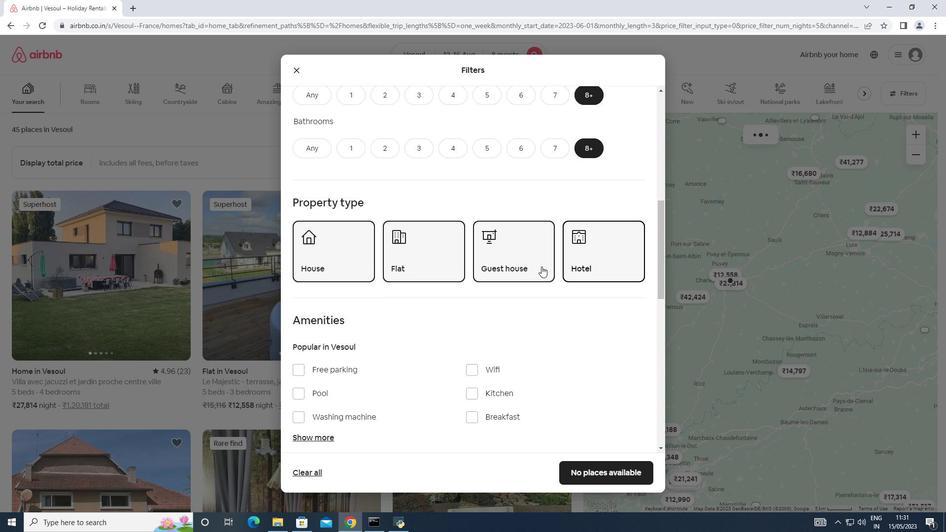 
Action: Mouse scrolled (467, 274) with delta (0, 0)
Screenshot: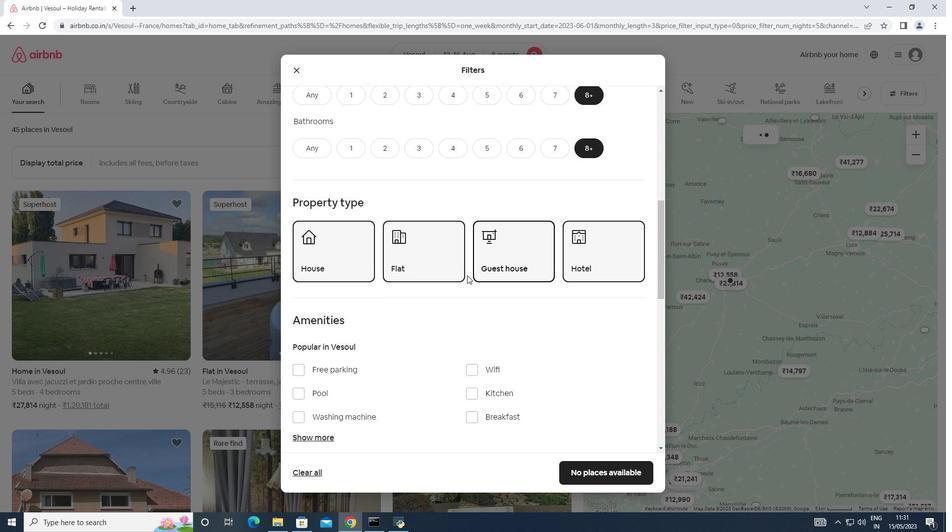 
Action: Mouse scrolled (467, 274) with delta (0, 0)
Screenshot: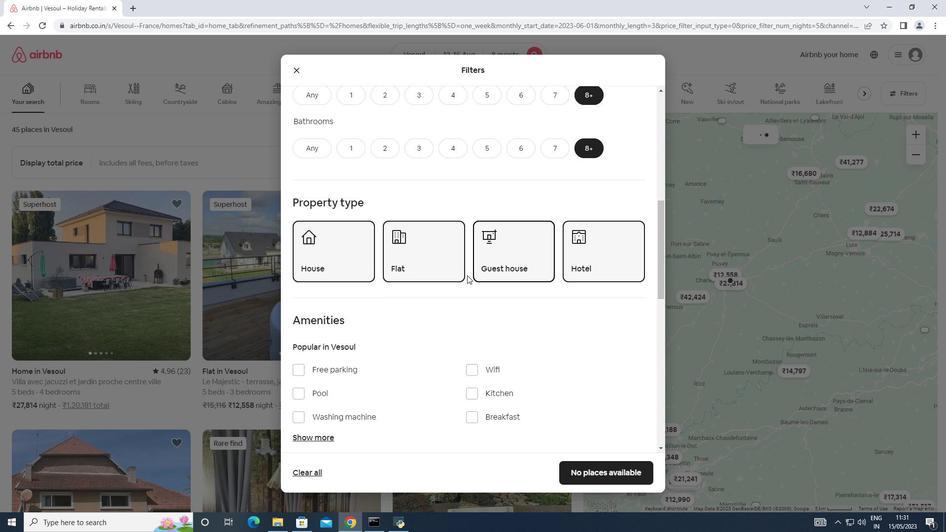 
Action: Mouse moved to (318, 334)
Screenshot: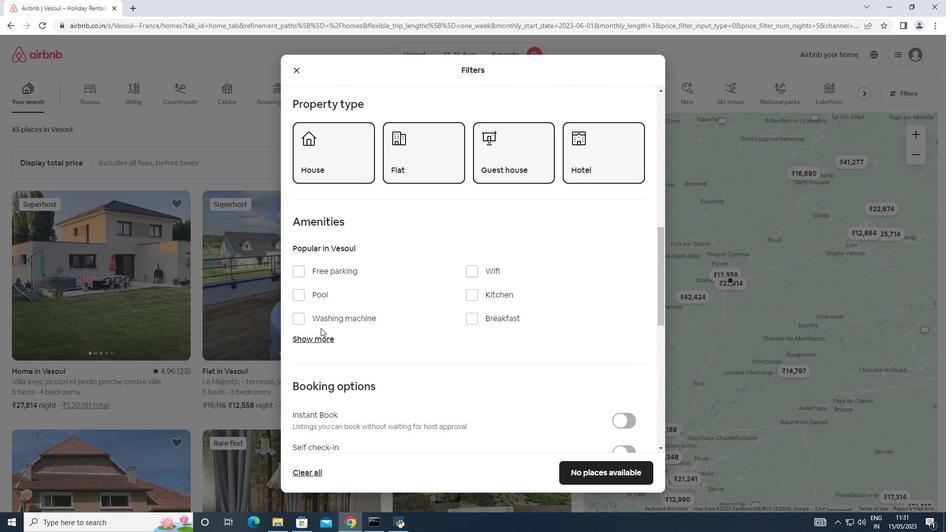 
Action: Mouse pressed left at (318, 334)
Screenshot: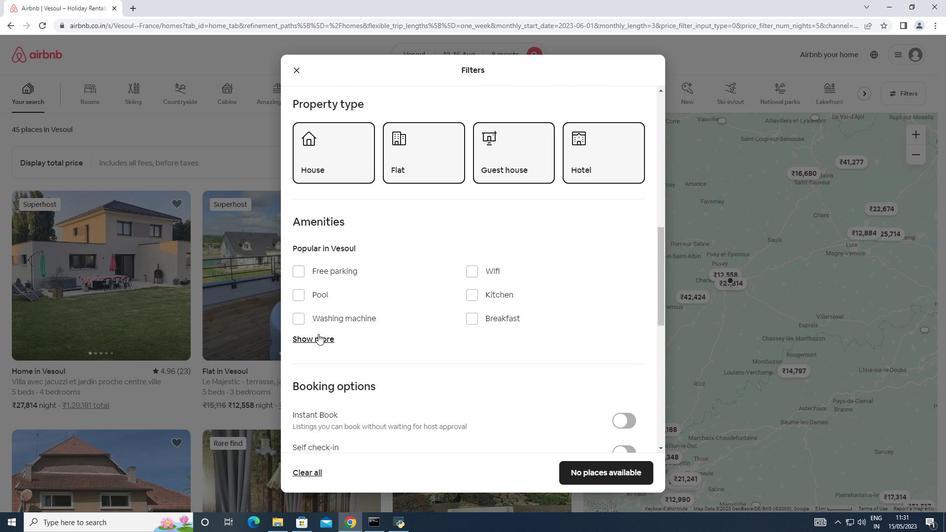 
Action: Mouse moved to (475, 269)
Screenshot: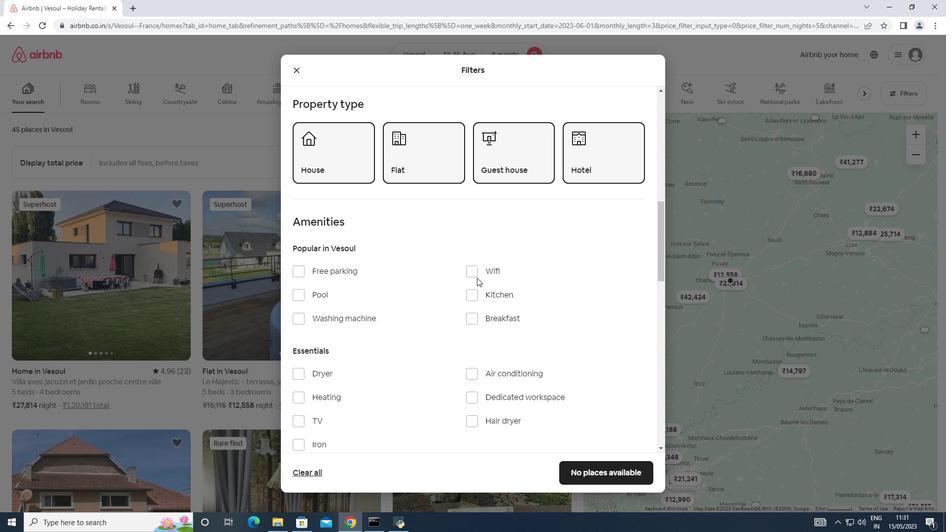 
Action: Mouse pressed left at (475, 269)
Screenshot: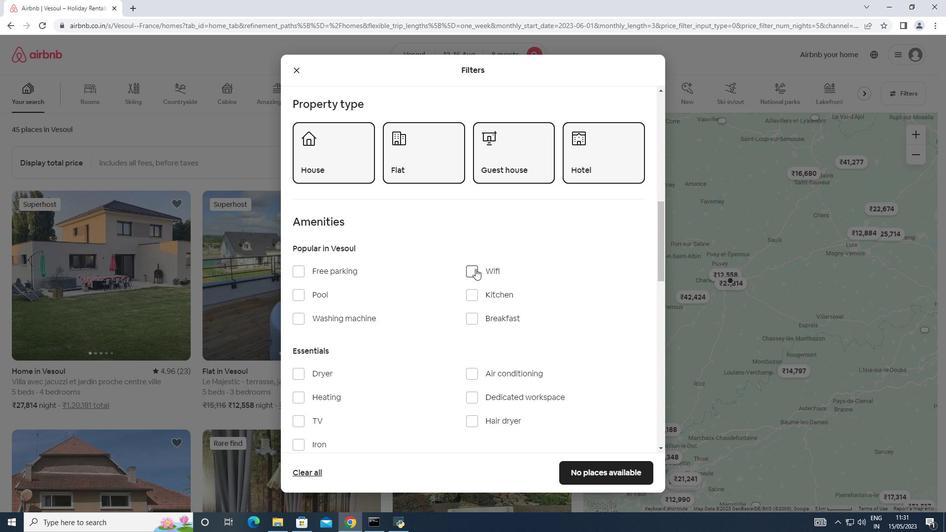 
Action: Mouse moved to (460, 275)
Screenshot: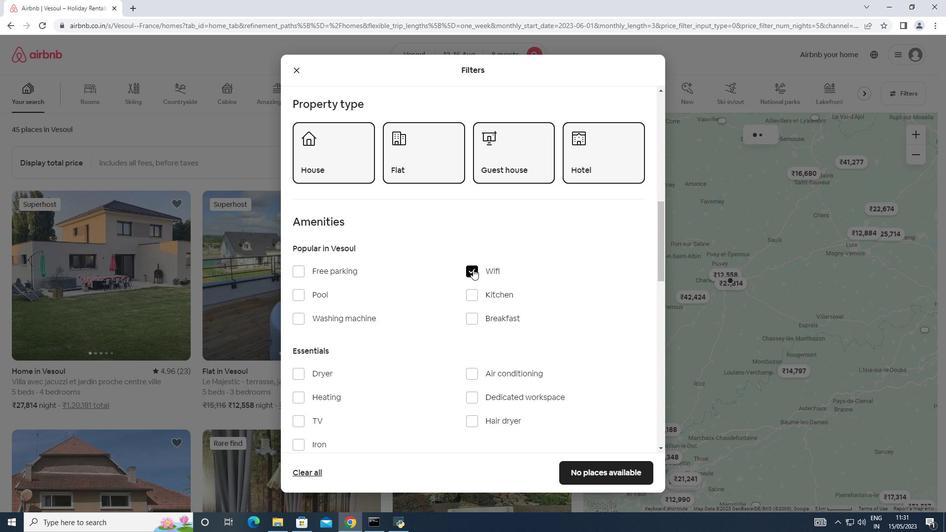 
Action: Mouse scrolled (460, 274) with delta (0, 0)
Screenshot: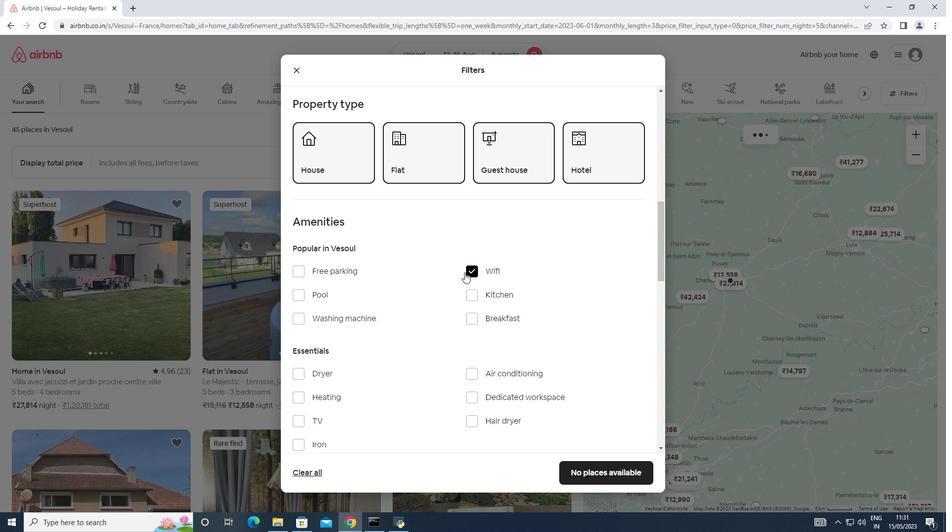
Action: Mouse scrolled (460, 274) with delta (0, 0)
Screenshot: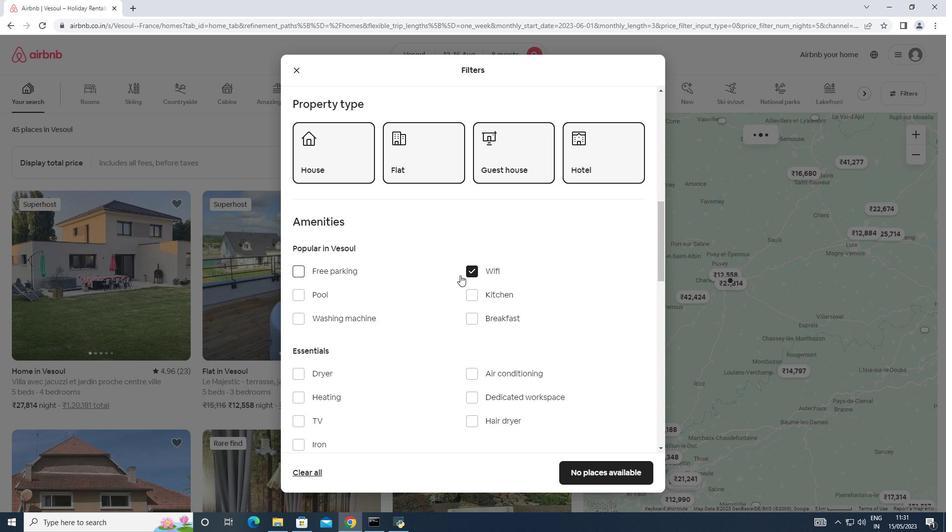 
Action: Mouse moved to (297, 318)
Screenshot: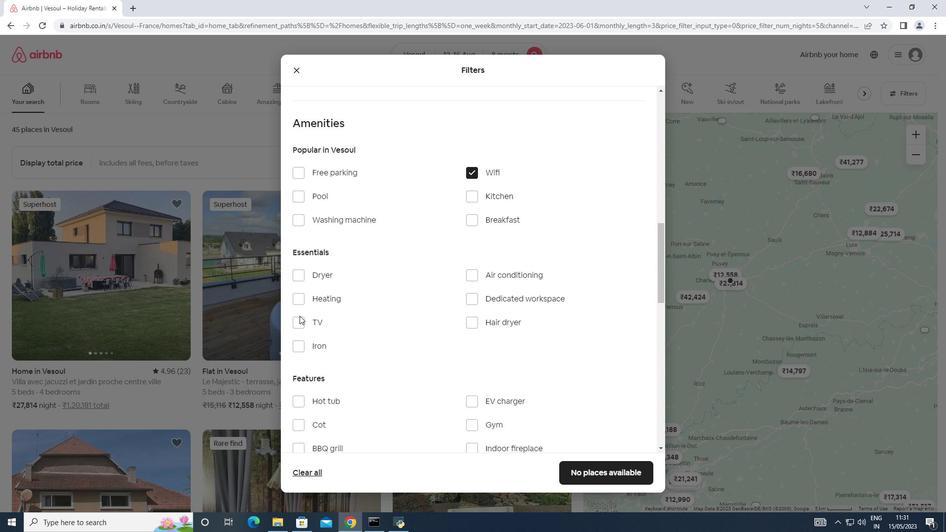 
Action: Mouse pressed left at (297, 318)
Screenshot: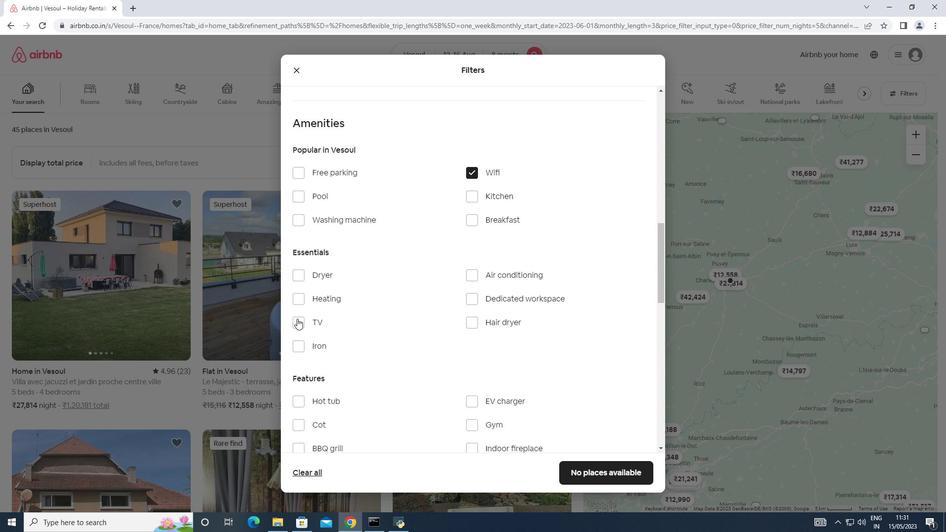 
Action: Mouse moved to (298, 168)
Screenshot: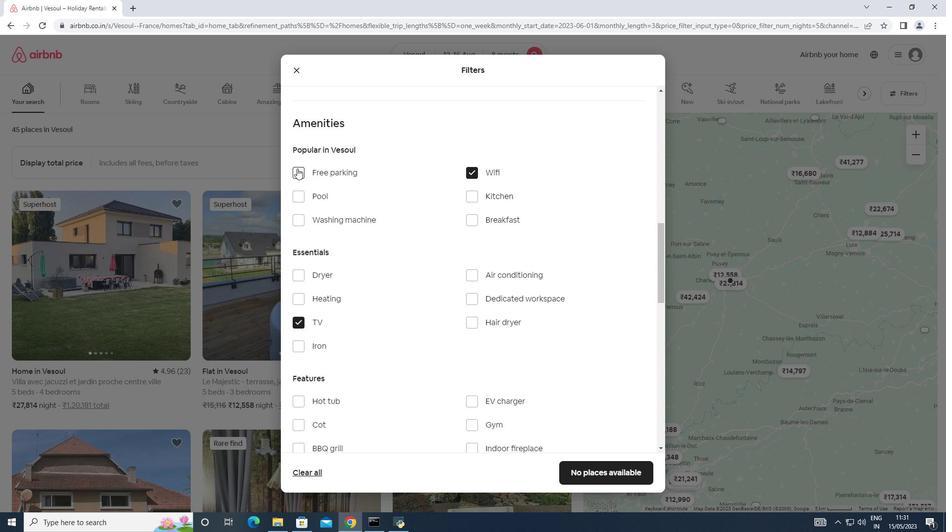 
Action: Mouse pressed left at (298, 168)
Screenshot: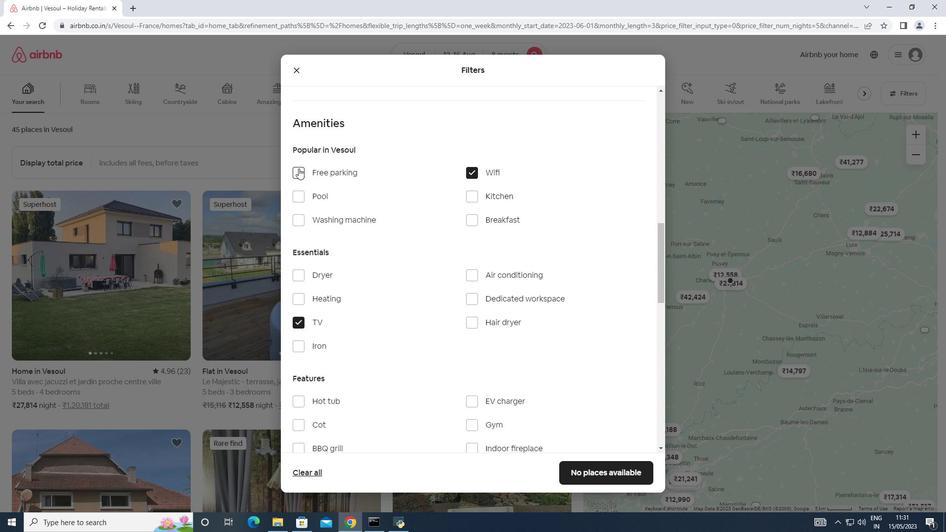
Action: Mouse moved to (361, 245)
Screenshot: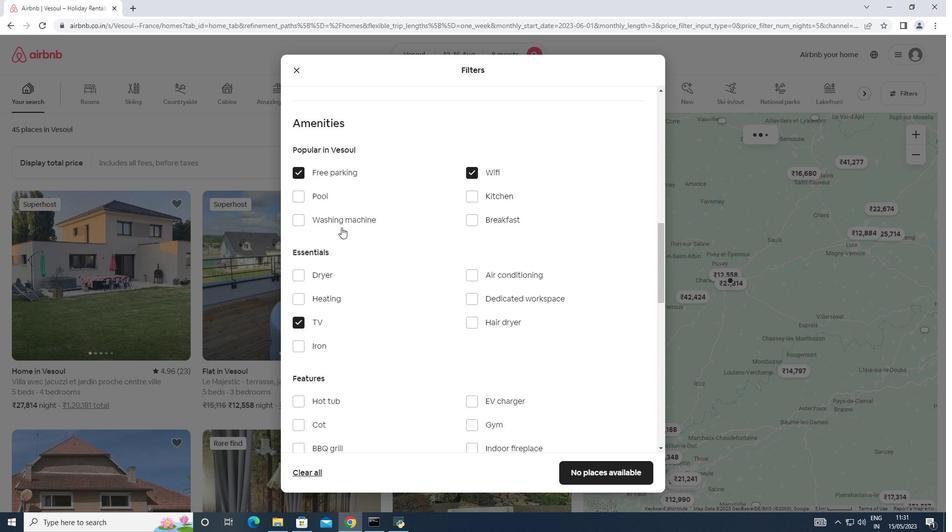 
Action: Mouse scrolled (361, 244) with delta (0, 0)
Screenshot: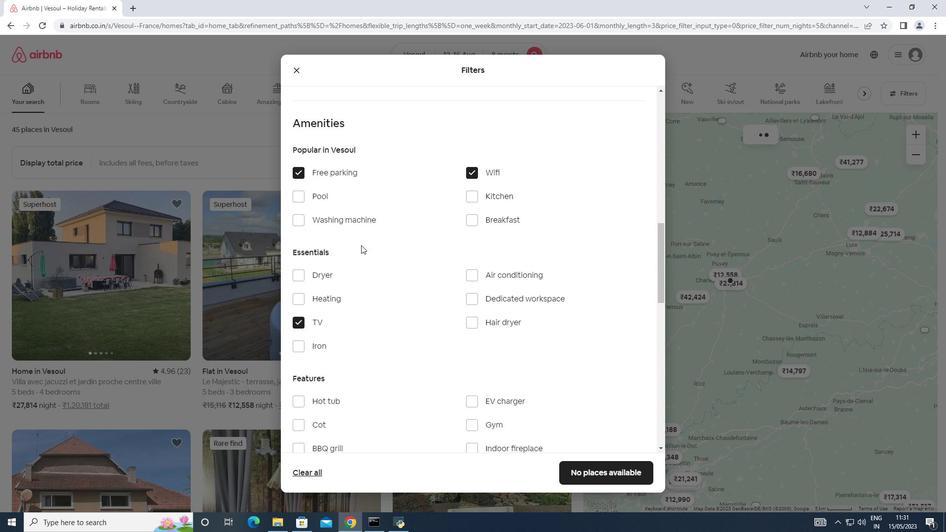 
Action: Mouse scrolled (361, 244) with delta (0, 0)
Screenshot: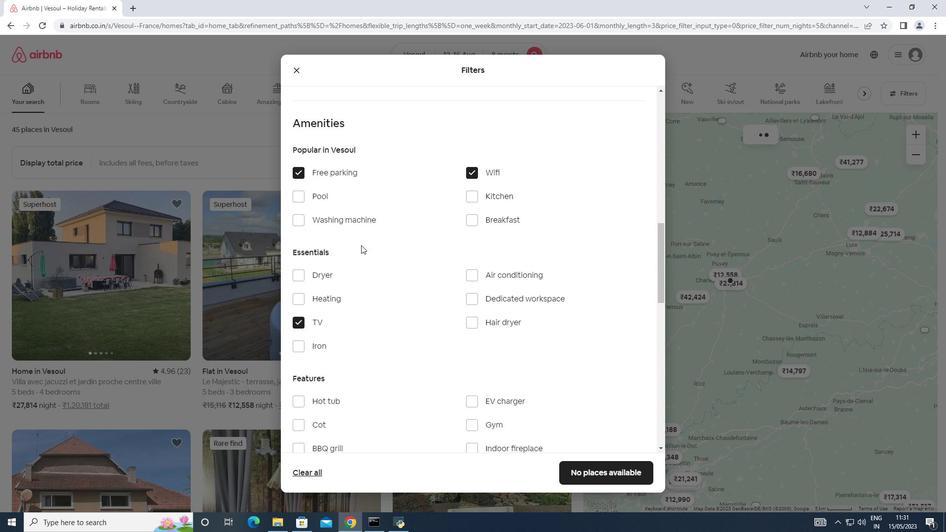 
Action: Mouse moved to (361, 245)
Screenshot: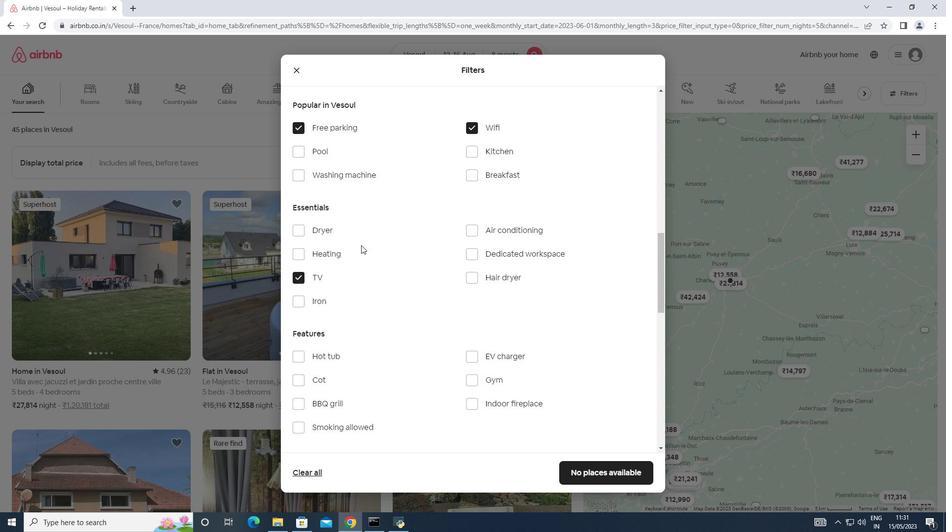 
Action: Mouse scrolled (361, 244) with delta (0, 0)
Screenshot: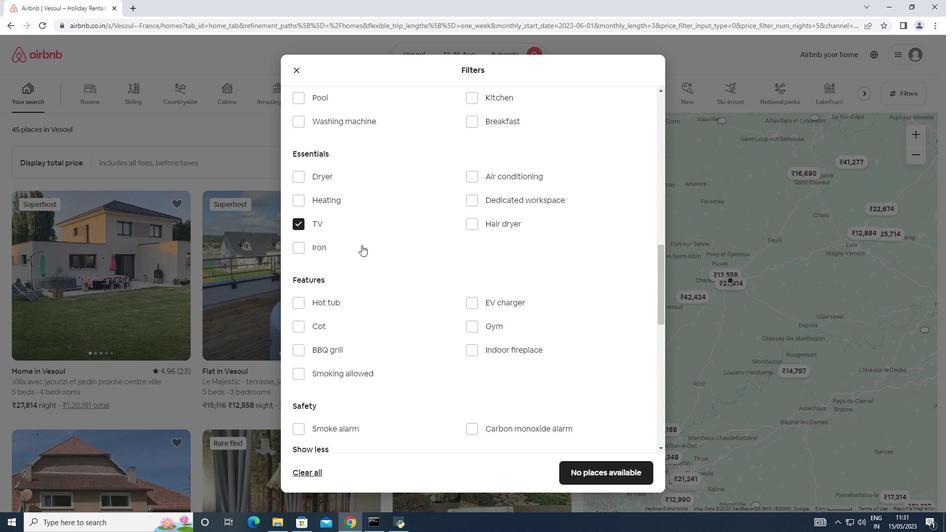 
Action: Mouse moved to (472, 275)
Screenshot: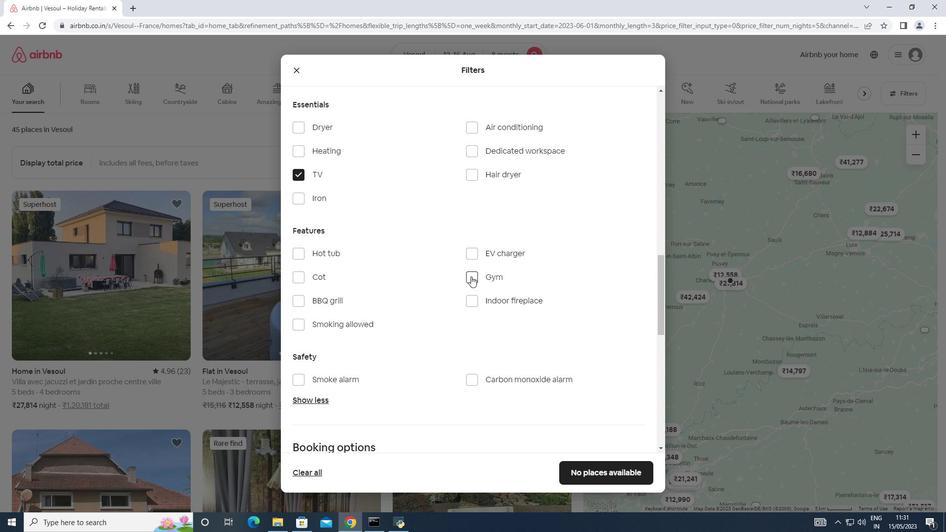 
Action: Mouse pressed left at (472, 275)
Screenshot: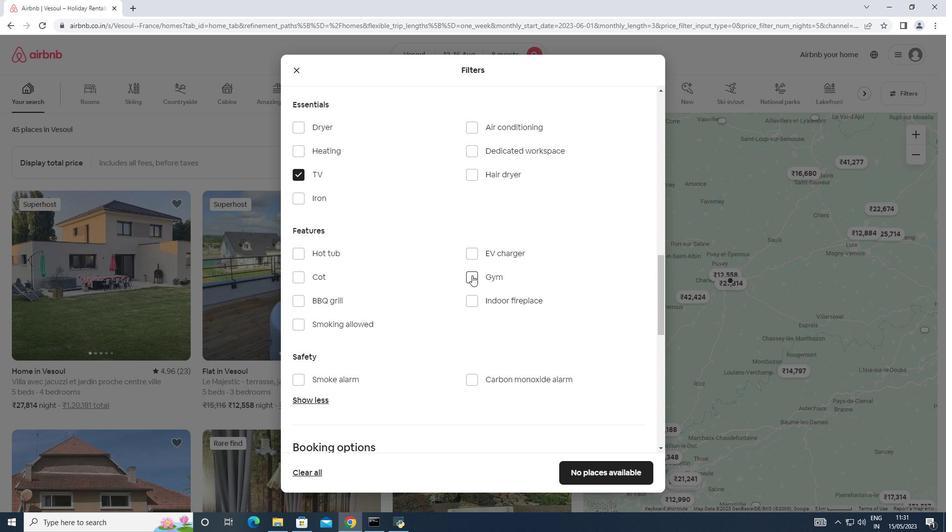 
Action: Mouse scrolled (472, 275) with delta (0, 0)
Screenshot: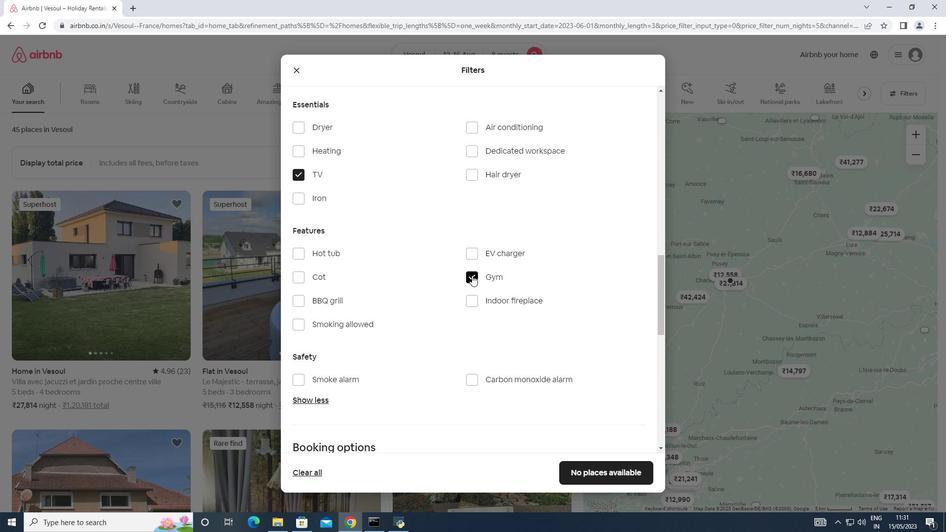 
Action: Mouse scrolled (472, 275) with delta (0, 0)
Screenshot: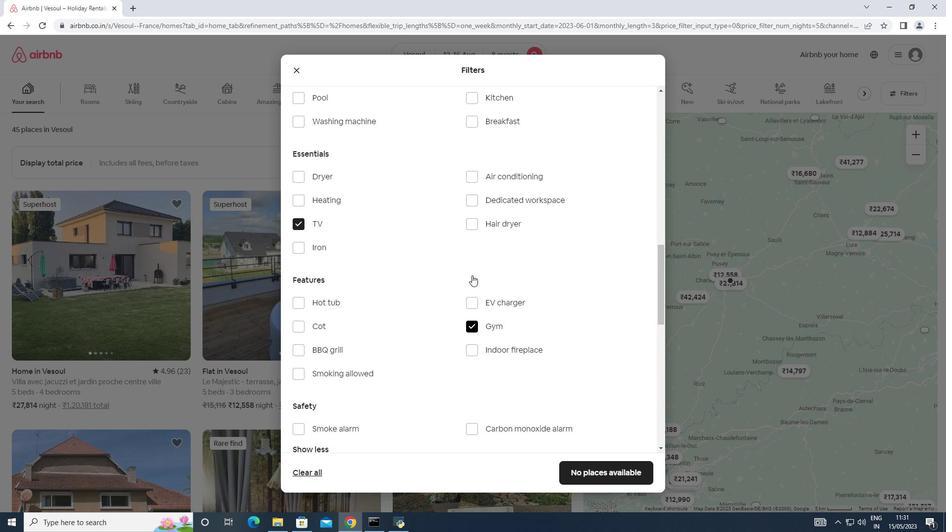
Action: Mouse moved to (469, 168)
Screenshot: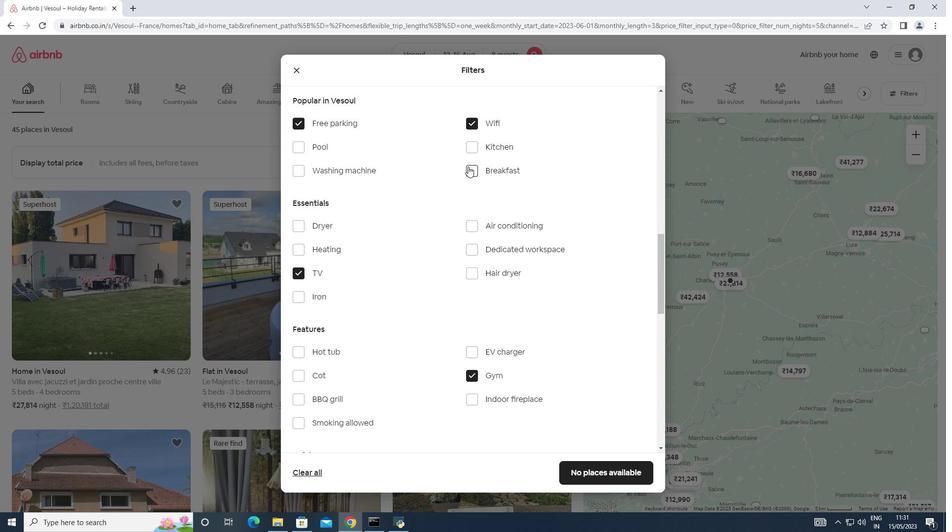 
Action: Mouse pressed left at (469, 168)
Screenshot: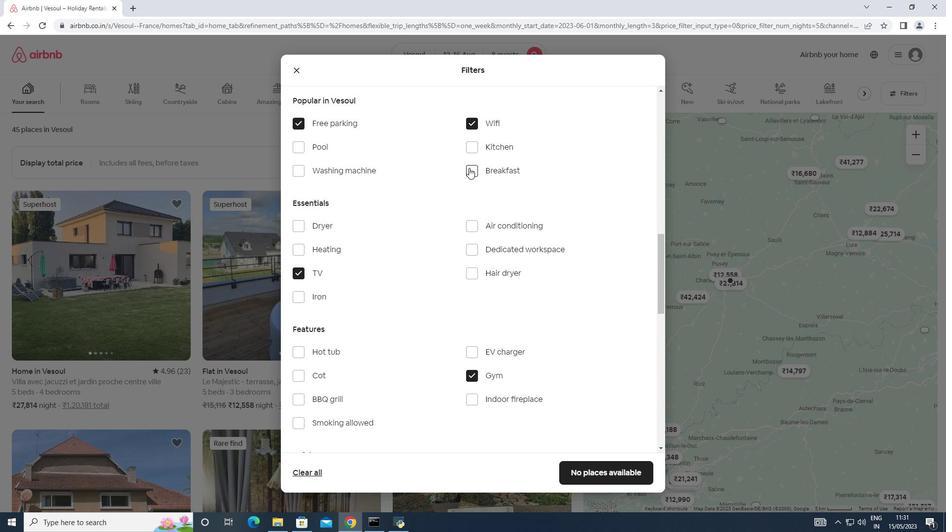 
Action: Mouse moved to (427, 234)
Screenshot: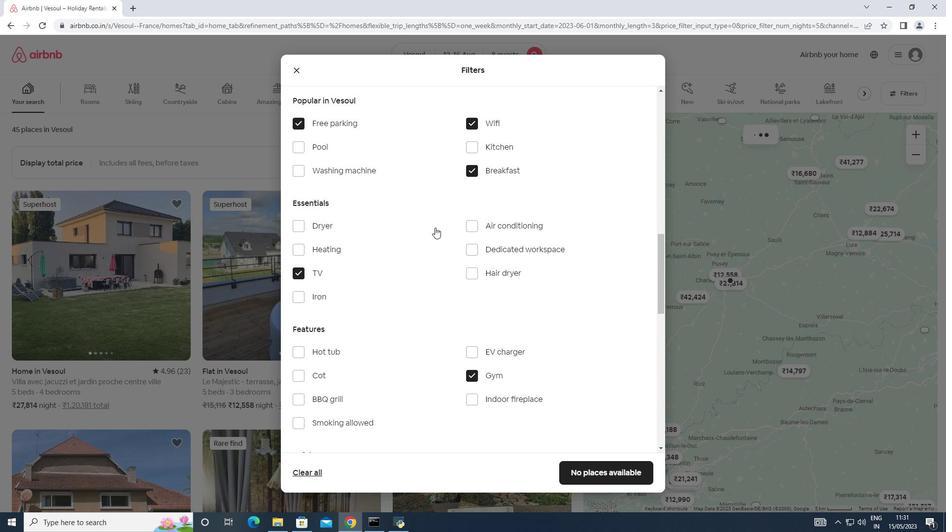
Action: Mouse scrolled (427, 233) with delta (0, 0)
Screenshot: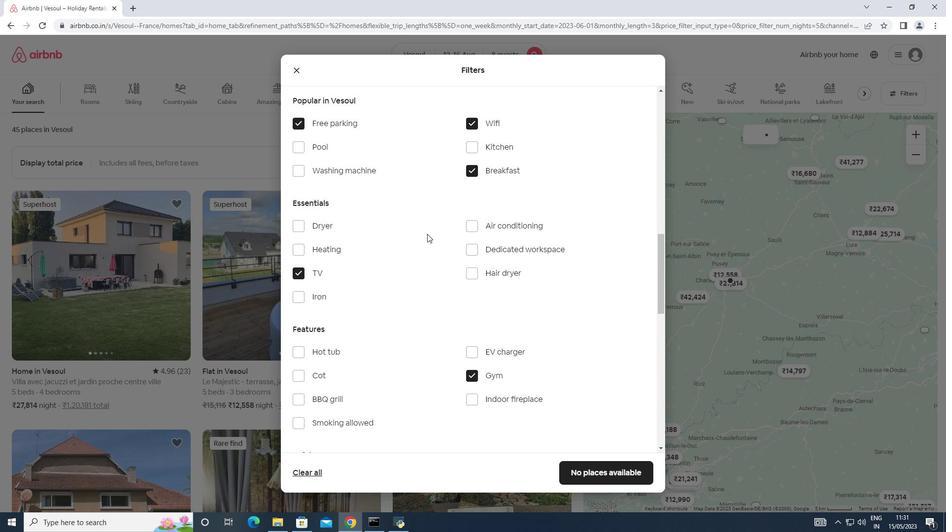 
Action: Mouse scrolled (427, 233) with delta (0, 0)
Screenshot: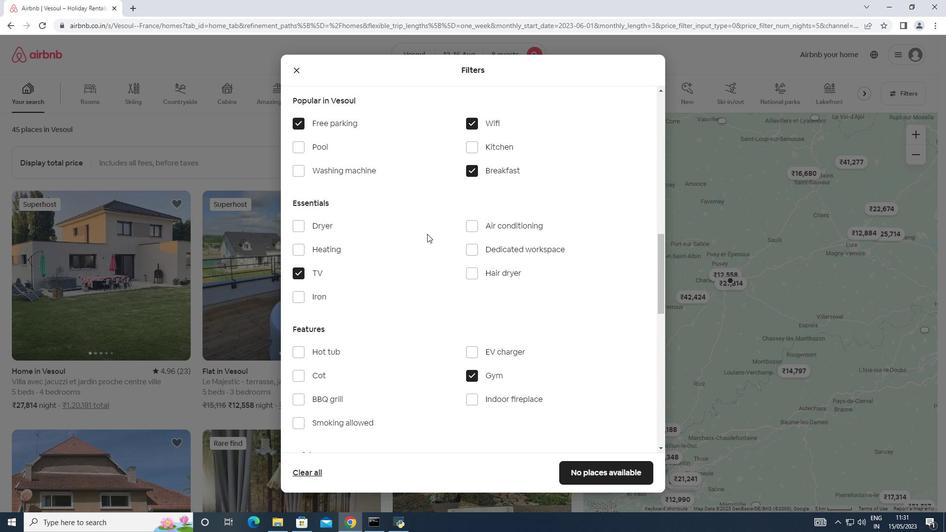 
Action: Mouse scrolled (427, 233) with delta (0, 0)
Screenshot: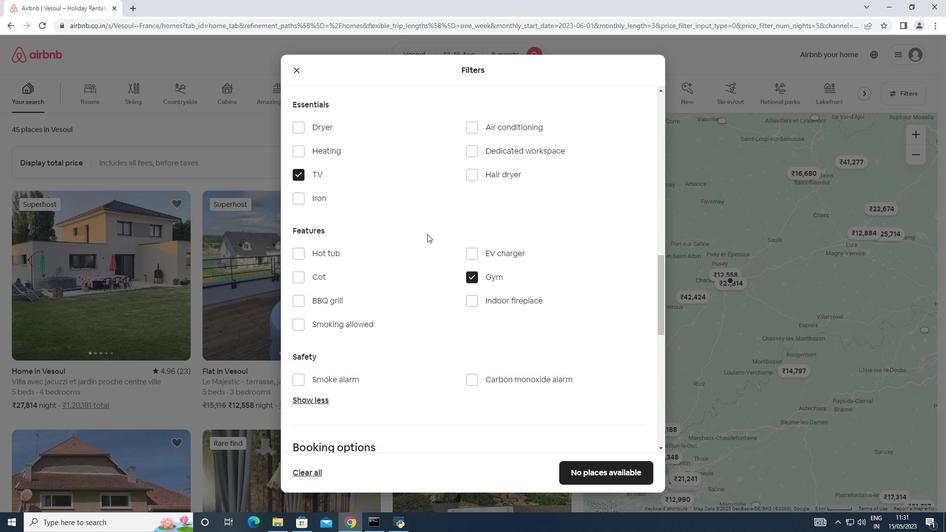 
Action: Mouse scrolled (427, 233) with delta (0, 0)
Screenshot: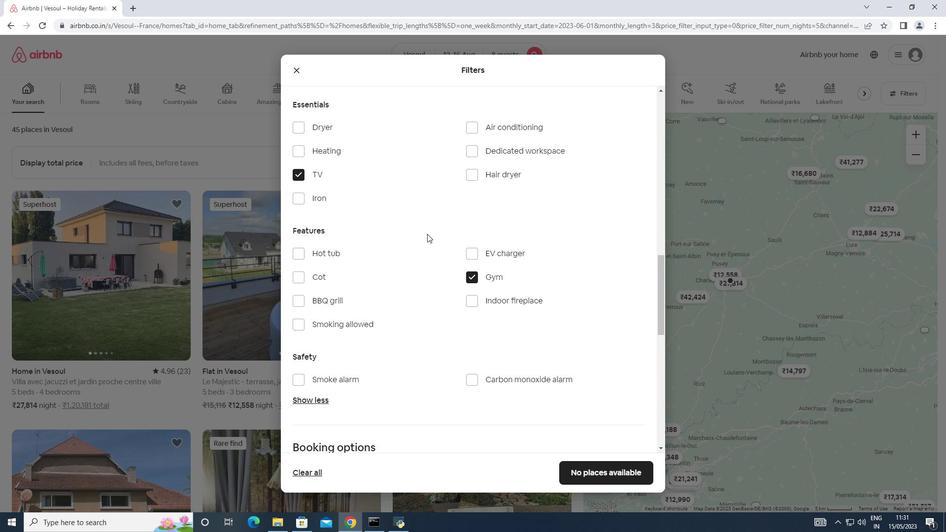 
Action: Mouse scrolled (427, 233) with delta (0, 0)
Screenshot: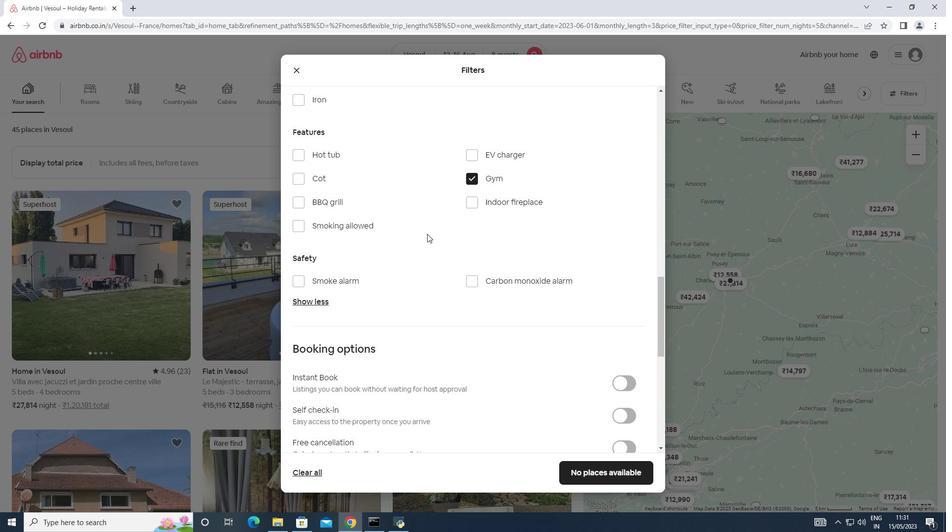 
Action: Mouse scrolled (427, 233) with delta (0, 0)
Screenshot: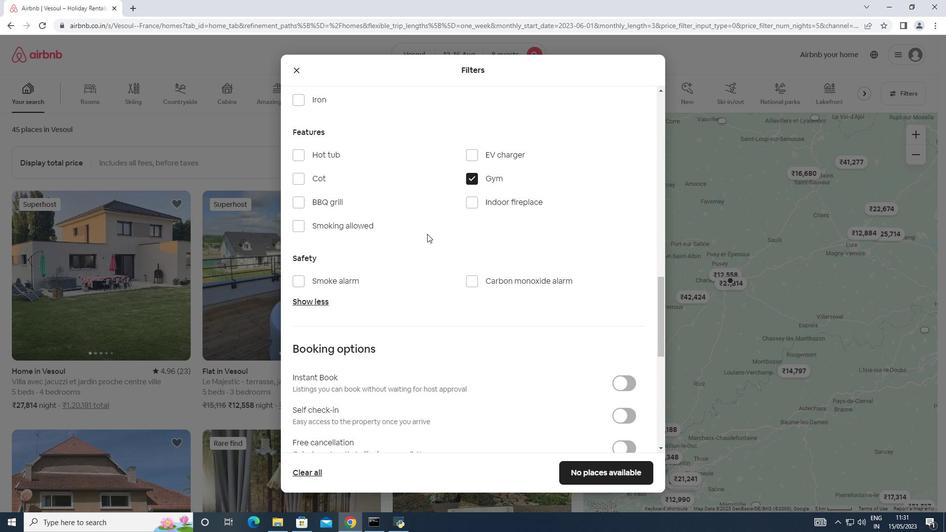 
Action: Mouse moved to (617, 317)
Screenshot: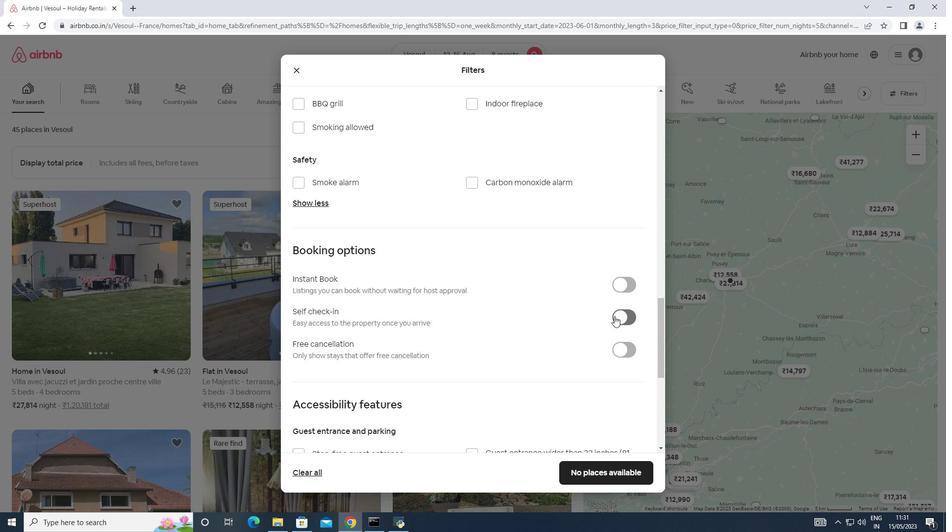 
Action: Mouse pressed left at (617, 317)
Screenshot: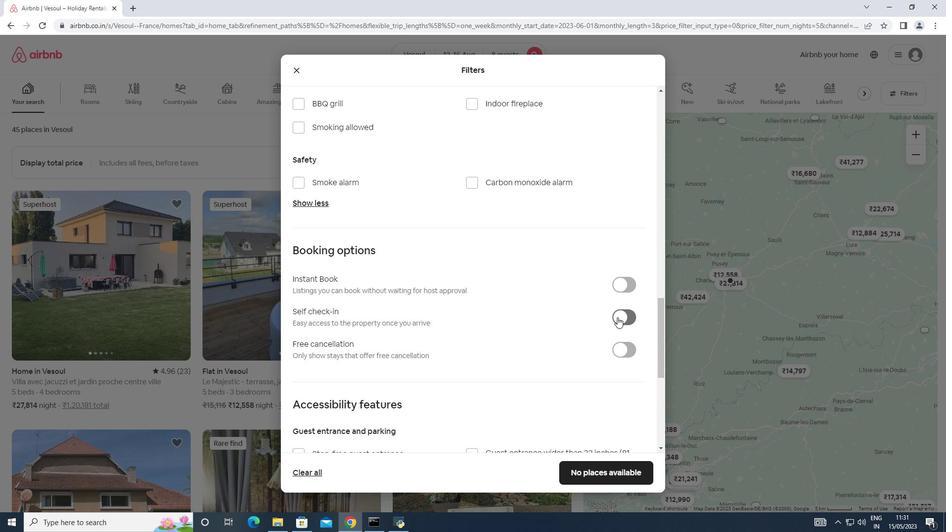 
Action: Mouse moved to (457, 317)
Screenshot: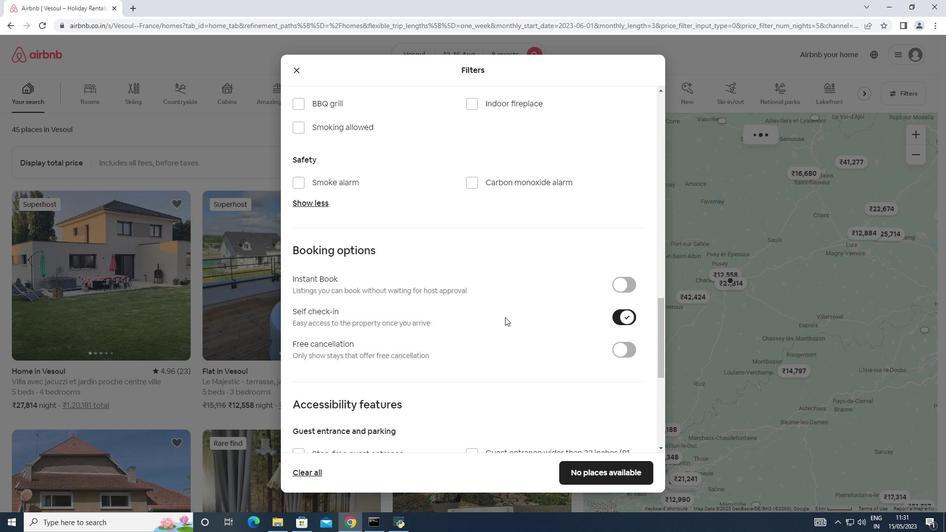
Action: Mouse scrolled (457, 316) with delta (0, 0)
Screenshot: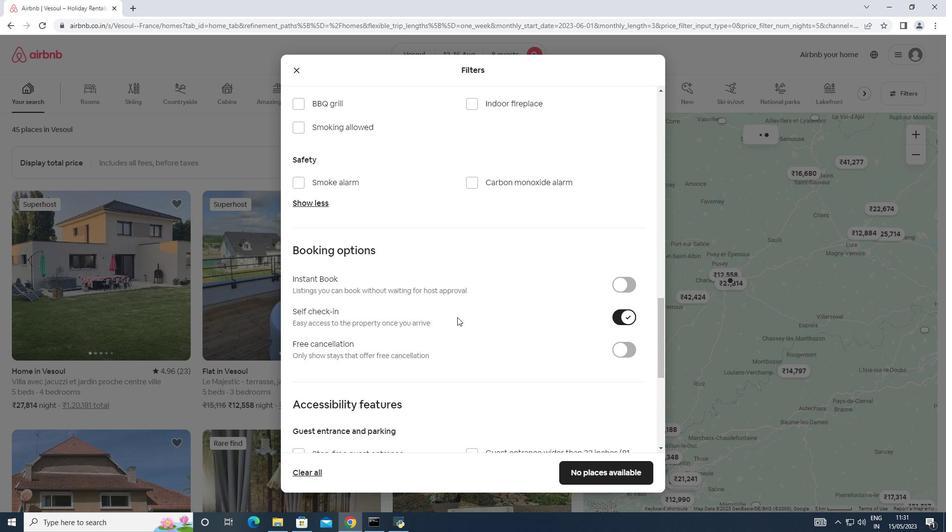 
Action: Mouse scrolled (457, 316) with delta (0, 0)
Screenshot: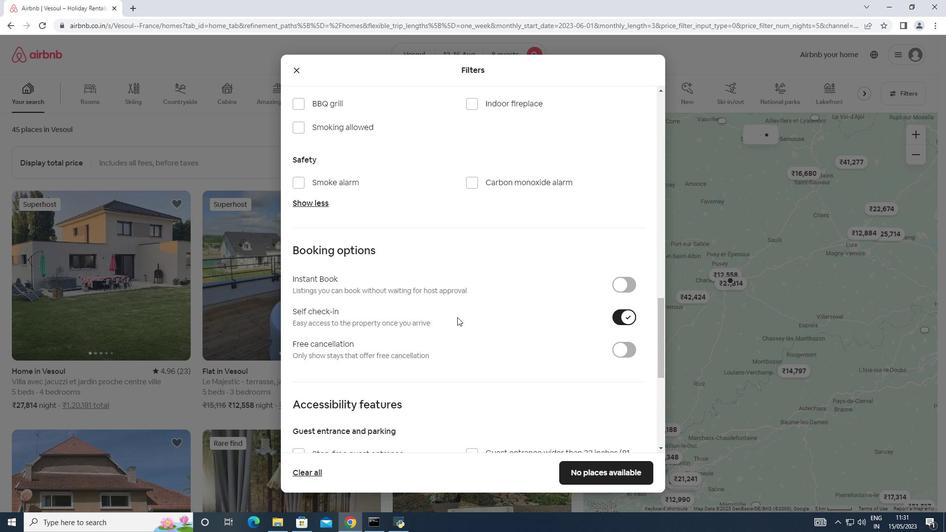 
Action: Mouse scrolled (457, 316) with delta (0, 0)
Screenshot: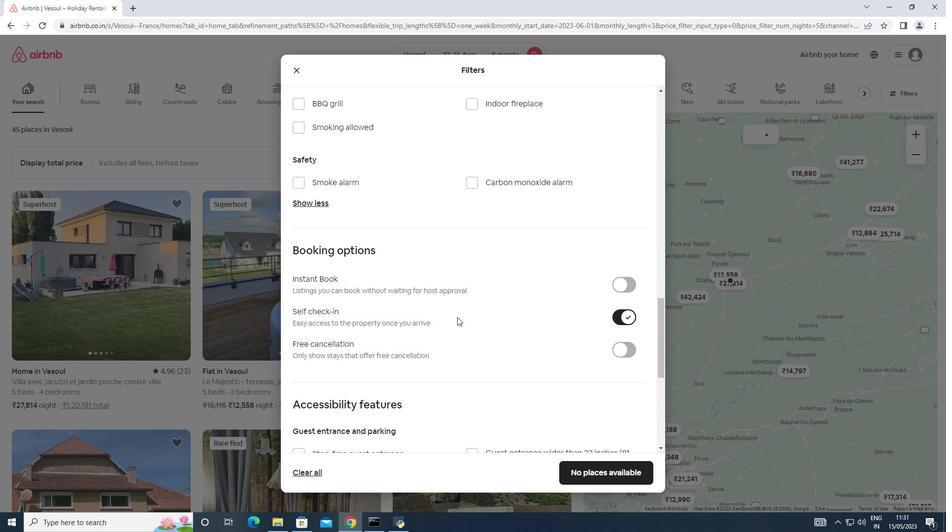 
Action: Mouse moved to (456, 314)
Screenshot: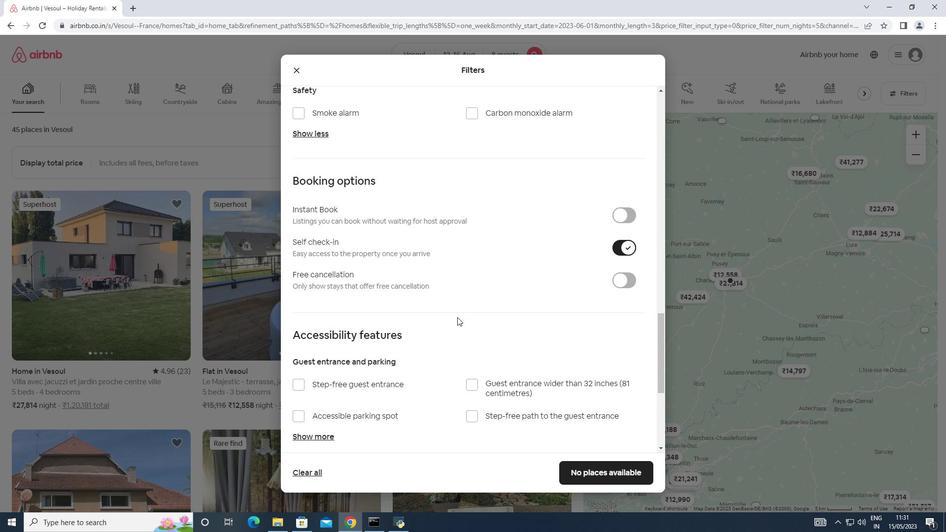 
Action: Mouse scrolled (456, 314) with delta (0, 0)
Screenshot: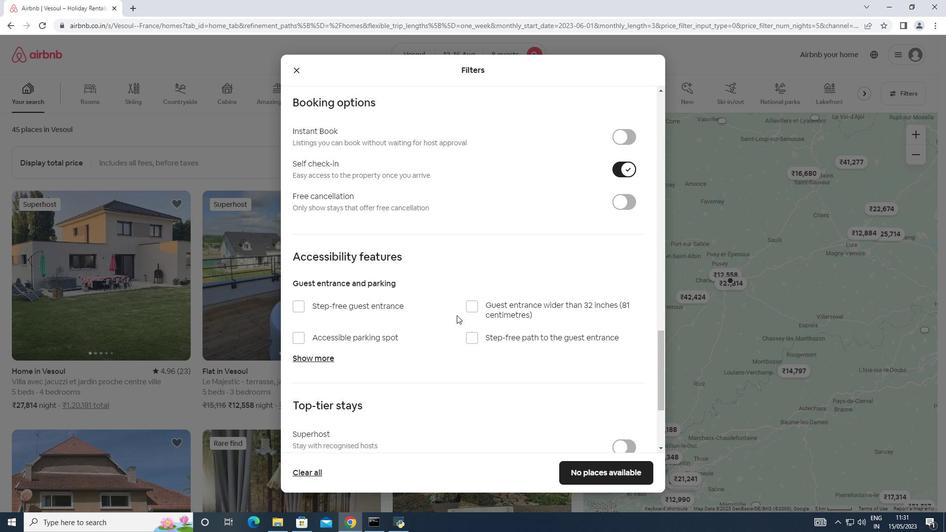 
Action: Mouse scrolled (456, 314) with delta (0, 0)
Screenshot: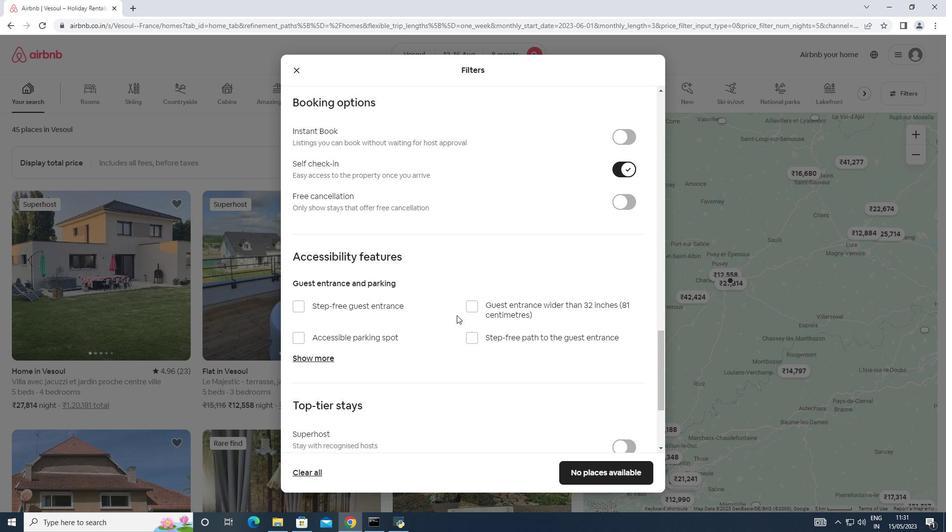 
Action: Mouse scrolled (456, 314) with delta (0, 0)
Screenshot: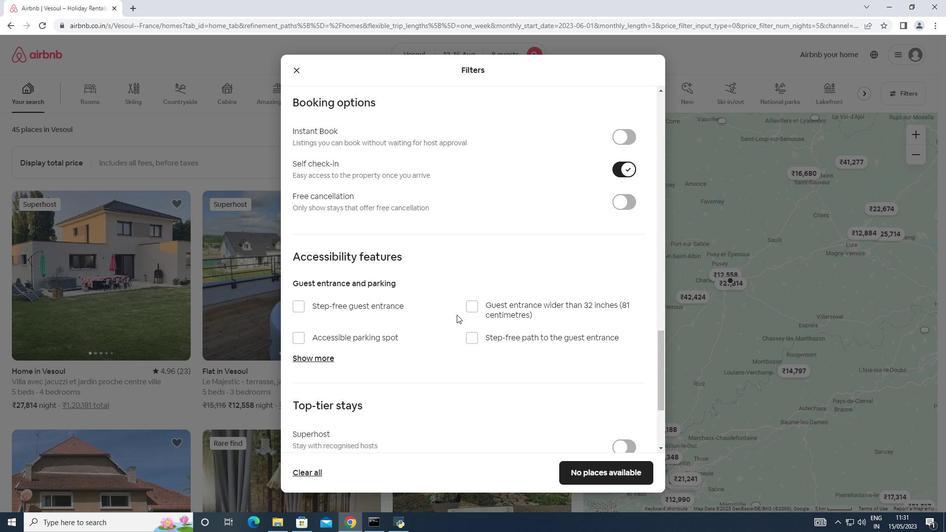 
Action: Mouse scrolled (456, 314) with delta (0, 0)
Screenshot: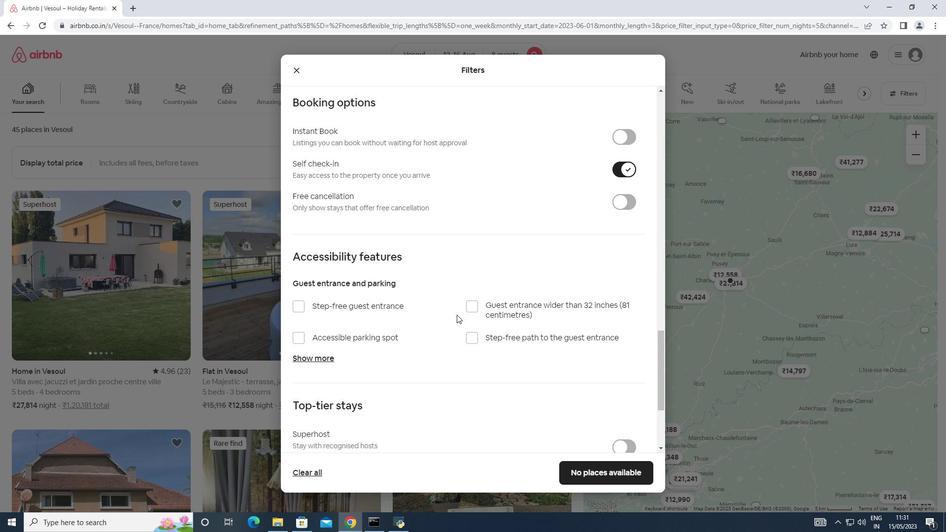 
Action: Mouse moved to (317, 381)
Screenshot: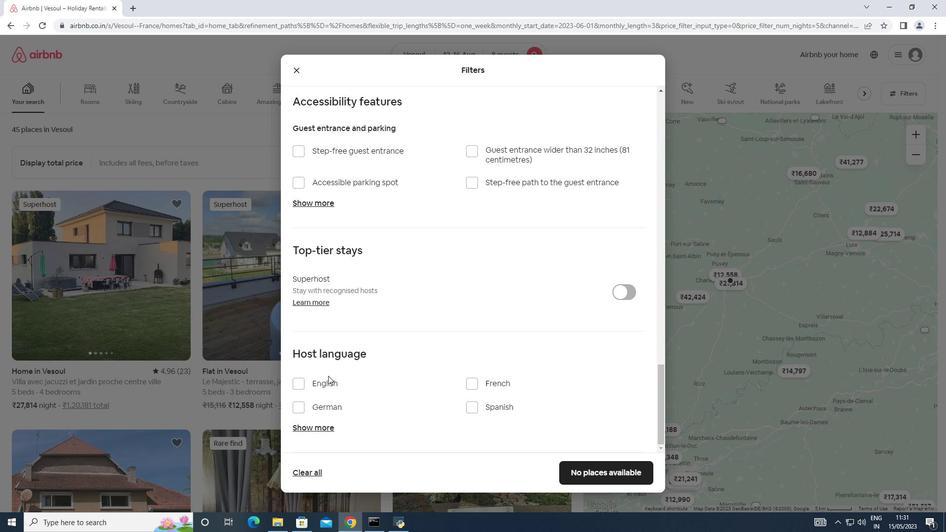 
Action: Mouse pressed left at (317, 381)
Screenshot: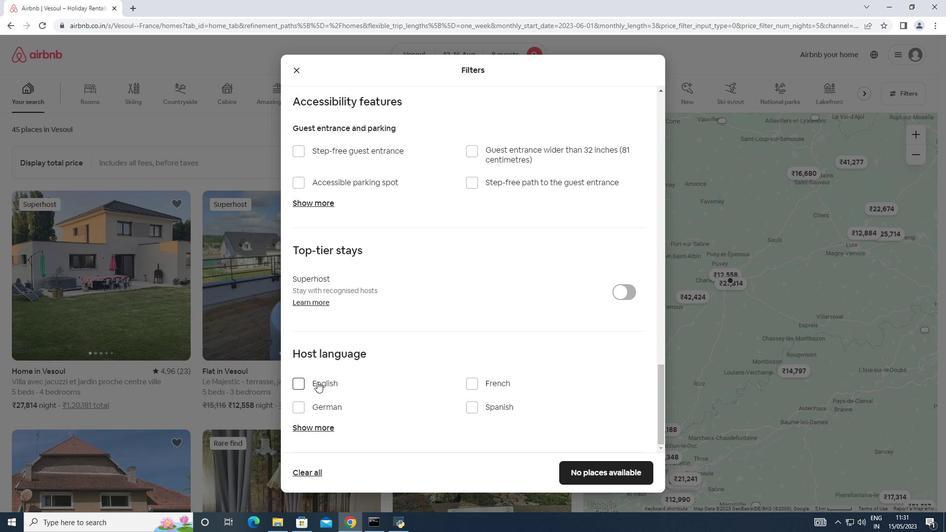 
Action: Mouse moved to (573, 473)
Screenshot: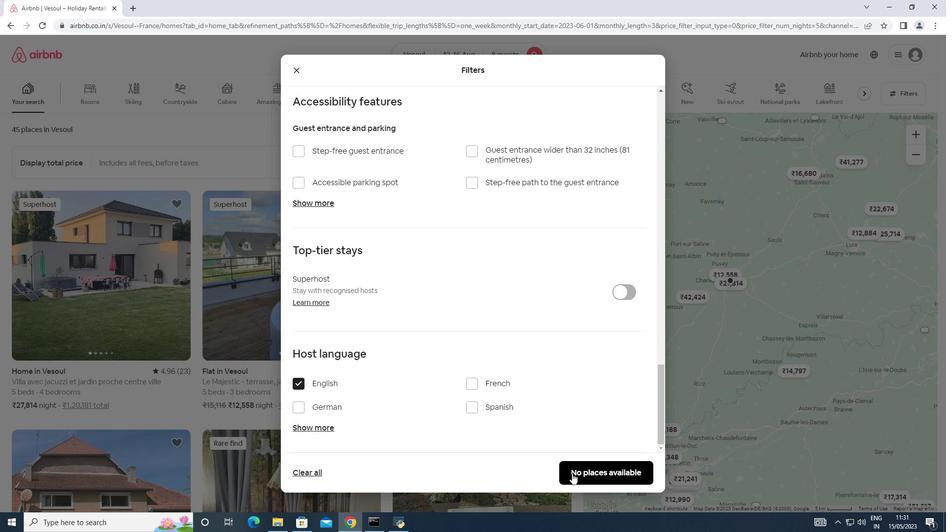 
Action: Mouse pressed left at (573, 473)
Screenshot: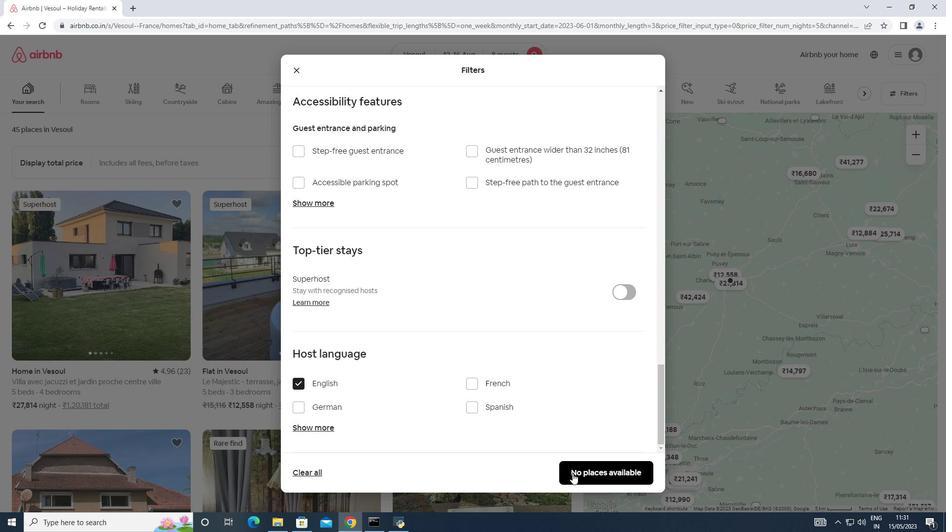 
Action: Mouse moved to (575, 452)
Screenshot: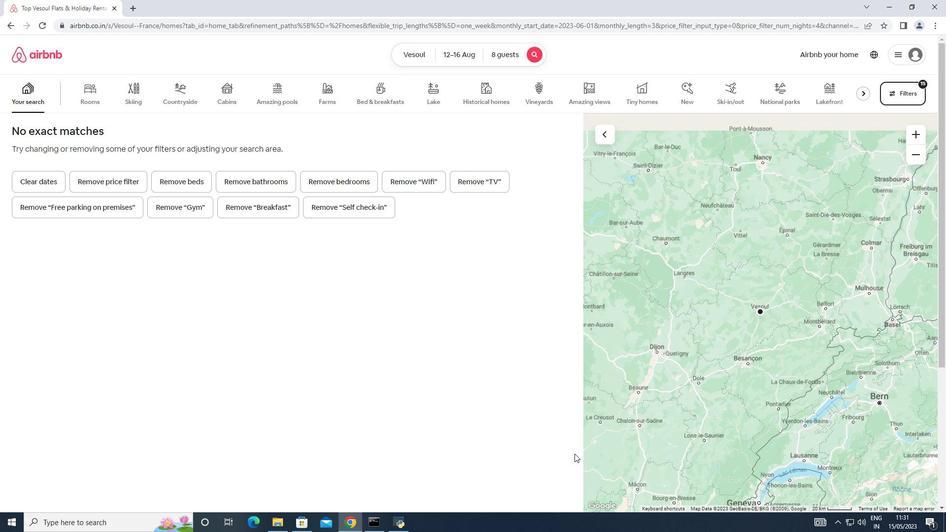 
